 Task: In the  document image. Add the mentioned hyperlink after second sentence in main content 'in.pinterest.com' Insert the picture of  'Coffee Shop' with name   Coffee Shop.png  Change shape height to 4
Action: Mouse moved to (98, 23)
Screenshot: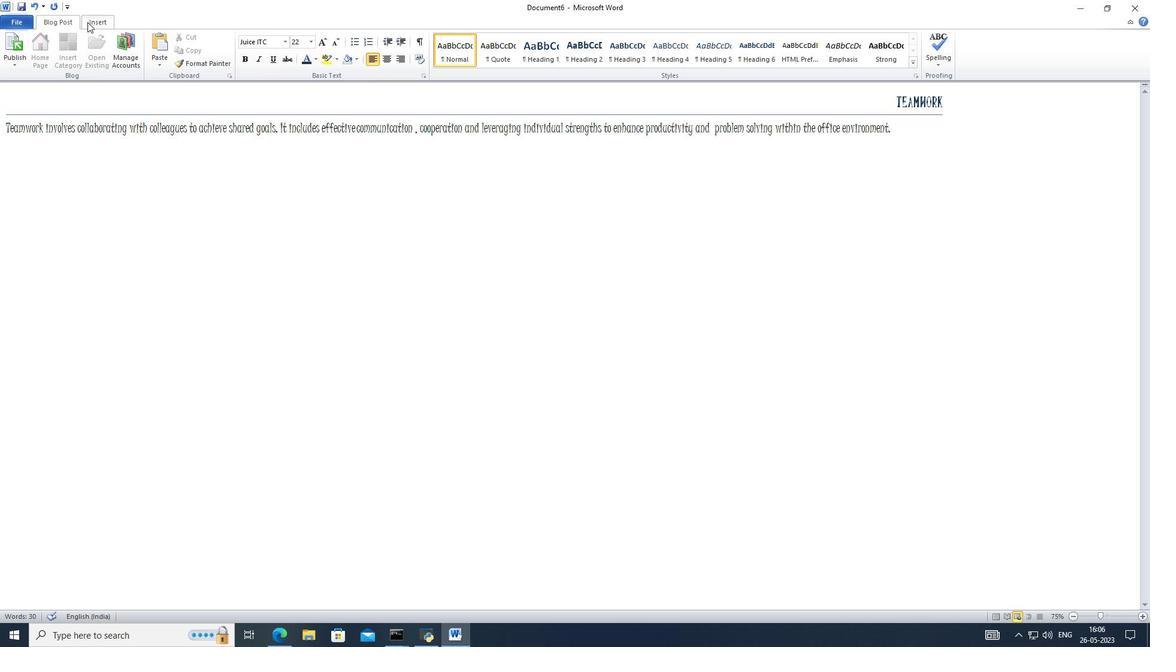 
Action: Mouse pressed left at (98, 23)
Screenshot: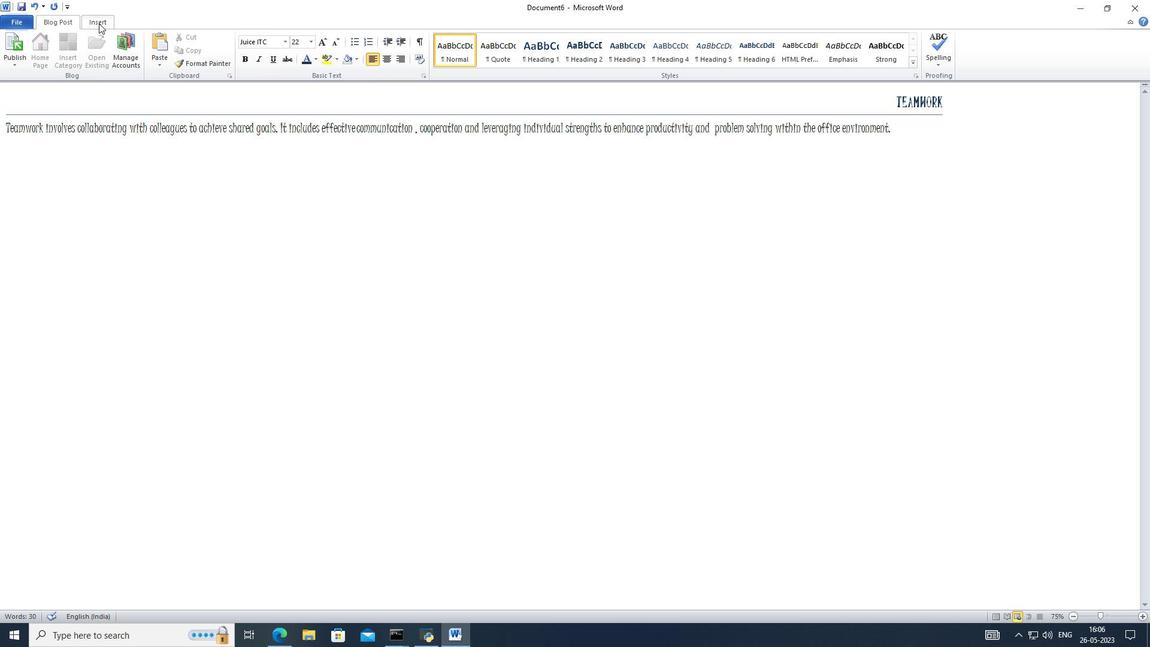 
Action: Mouse moved to (216, 50)
Screenshot: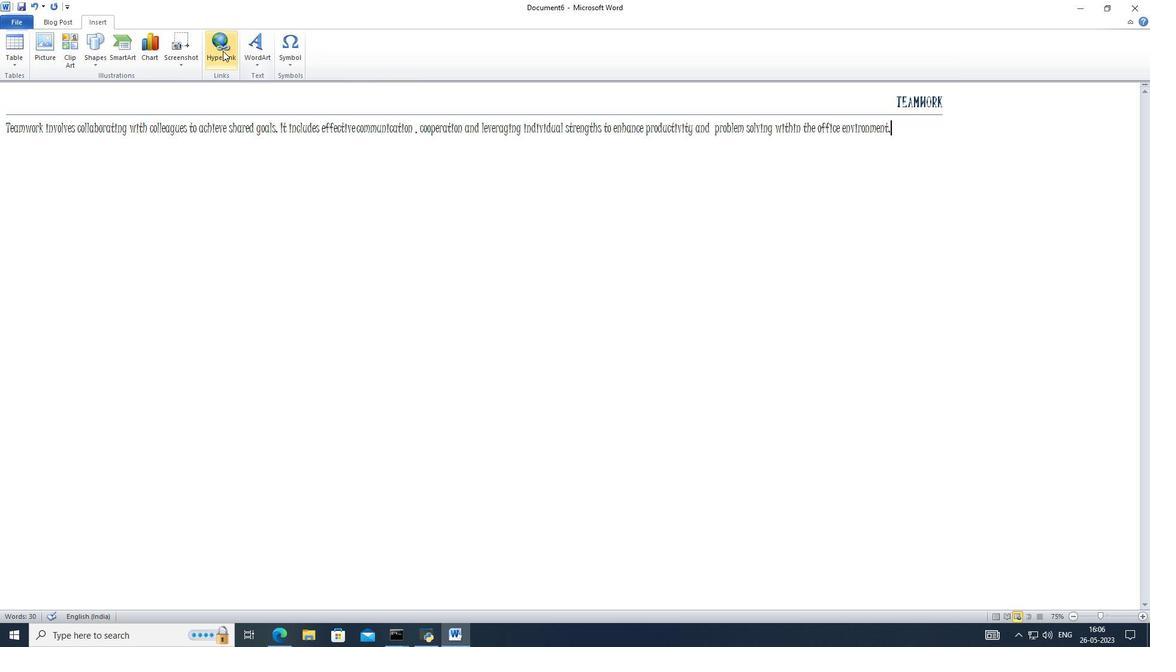 
Action: Mouse pressed left at (216, 50)
Screenshot: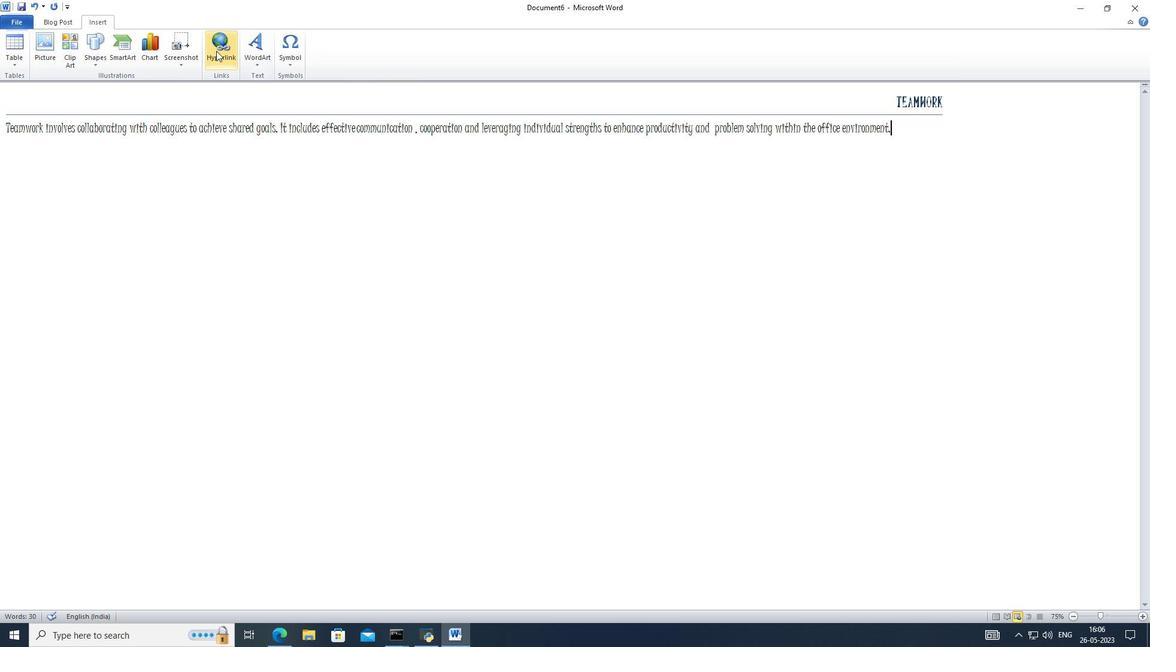 
Action: Mouse moved to (492, 229)
Screenshot: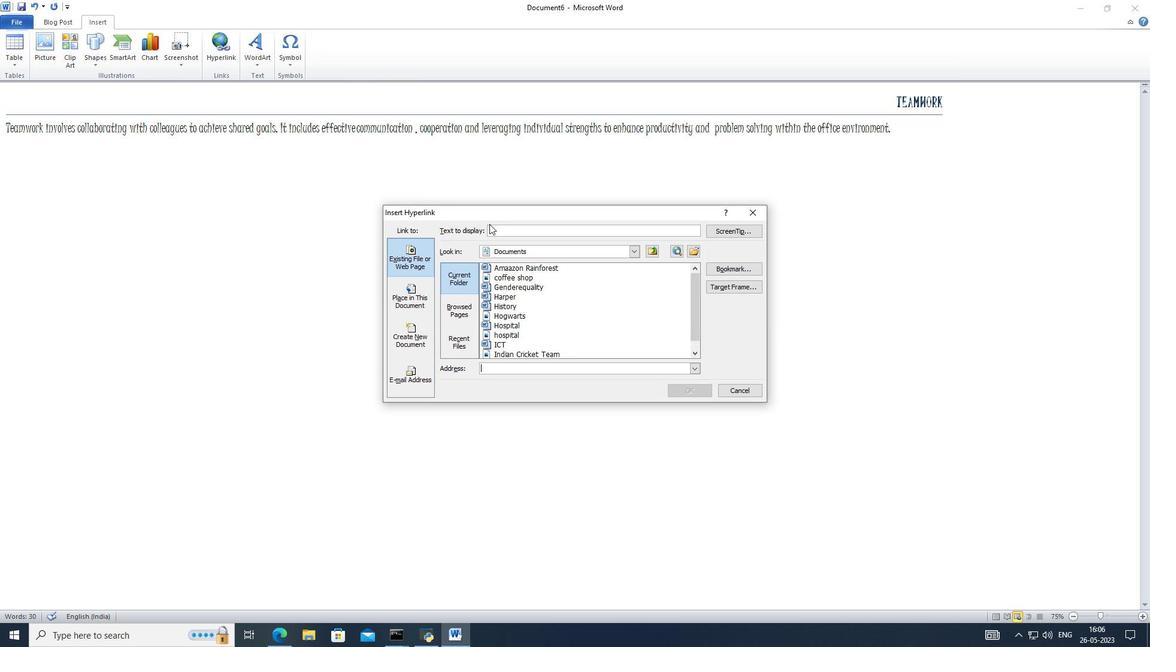 
Action: Mouse pressed left at (492, 229)
Screenshot: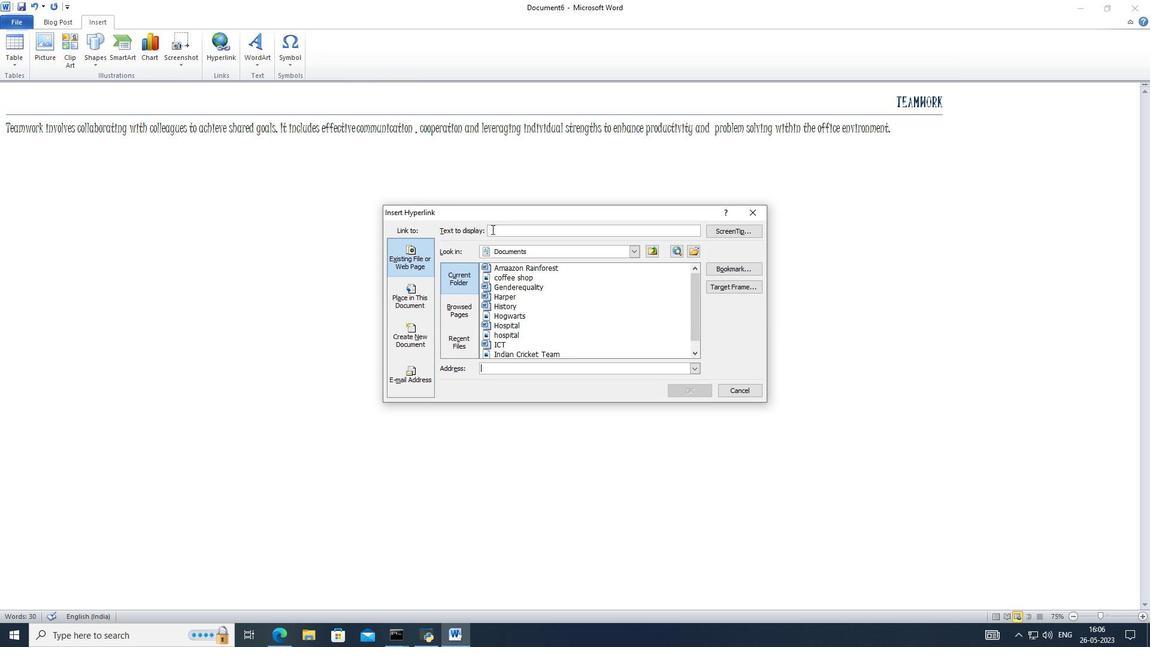 
Action: Key pressed www.pinterest.com
Screenshot: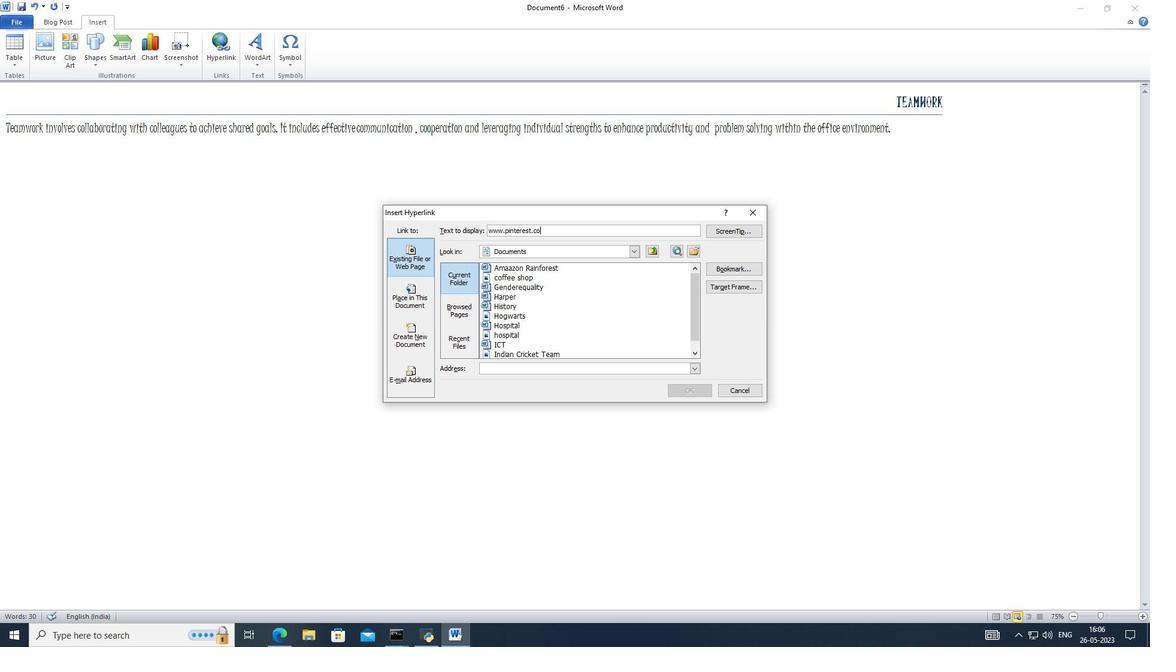 
Action: Mouse moved to (523, 325)
Screenshot: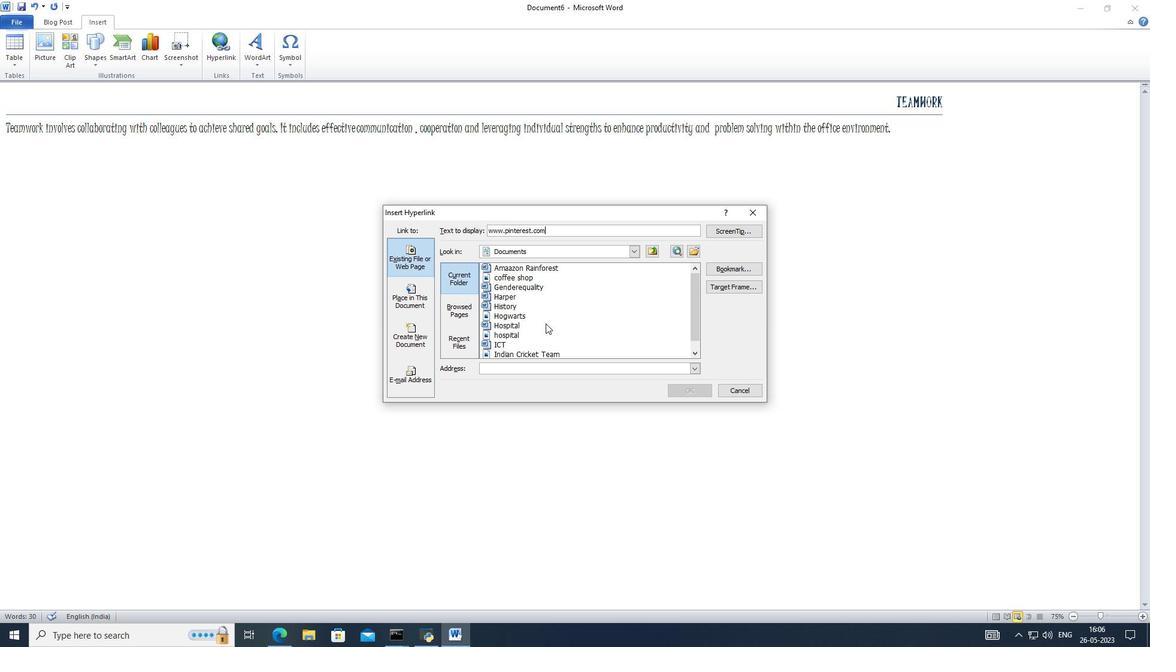 
Action: Mouse scrolled (523, 324) with delta (0, 0)
Screenshot: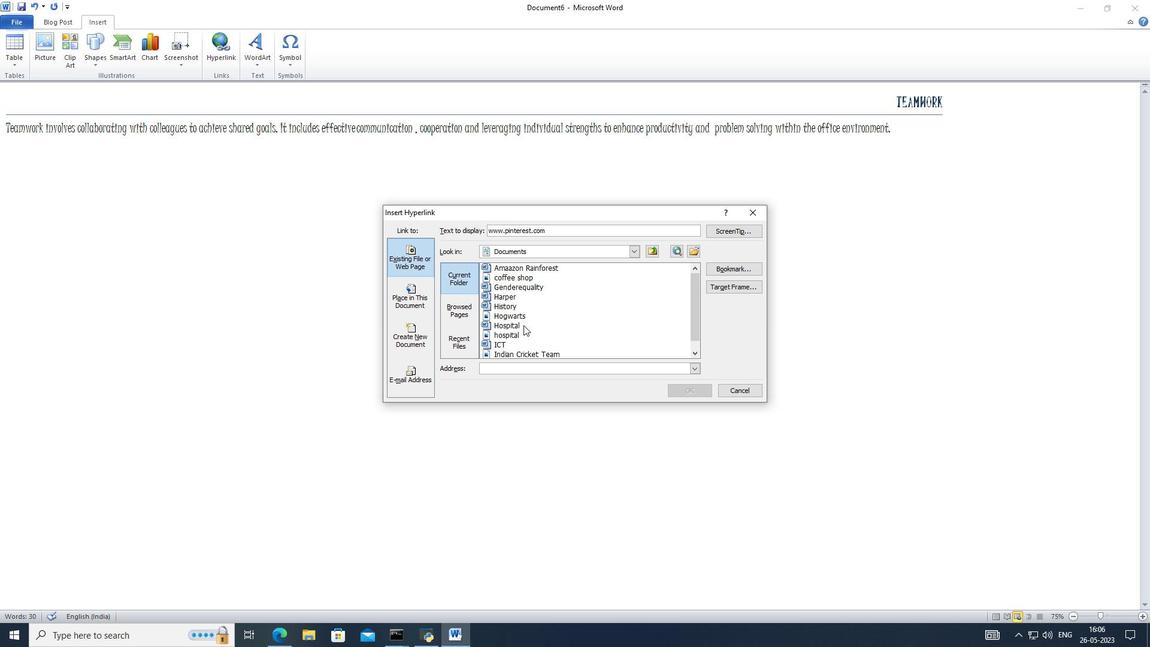
Action: Mouse scrolled (523, 324) with delta (0, 0)
Screenshot: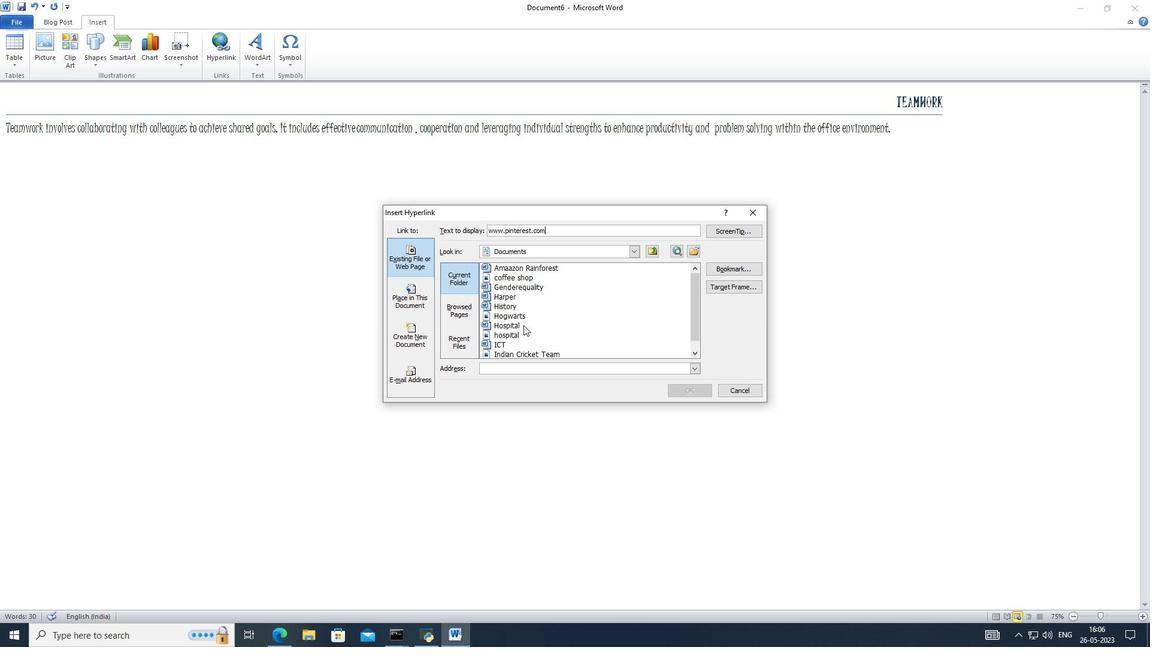 
Action: Mouse moved to (524, 321)
Screenshot: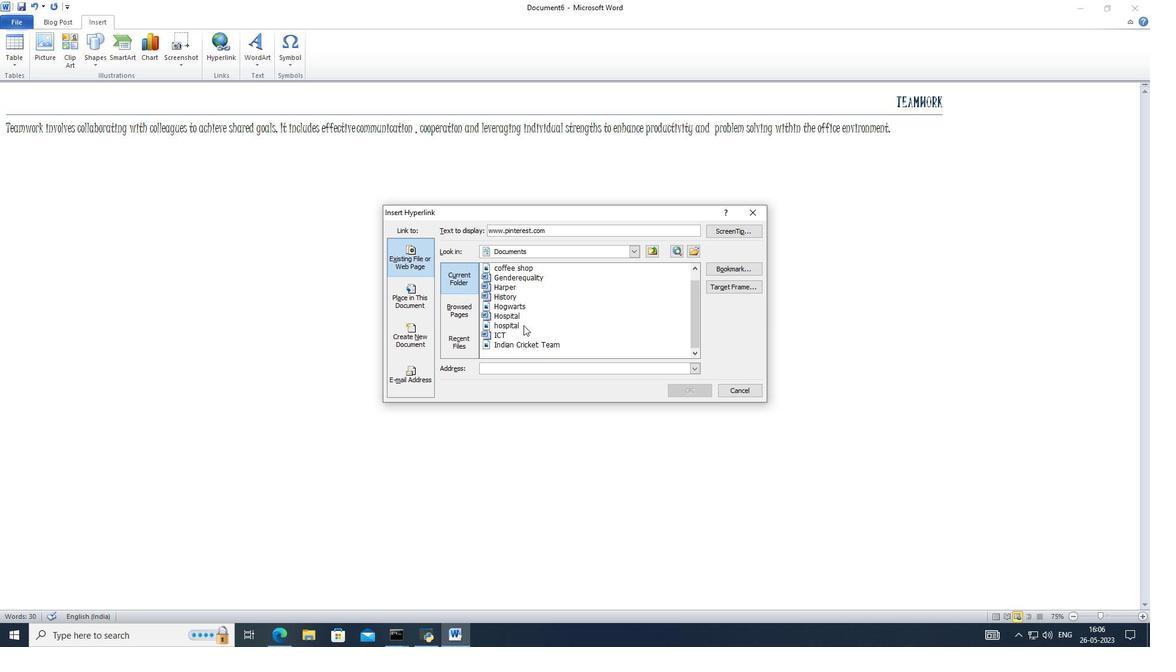 
Action: Mouse scrolled (524, 321) with delta (0, 0)
Screenshot: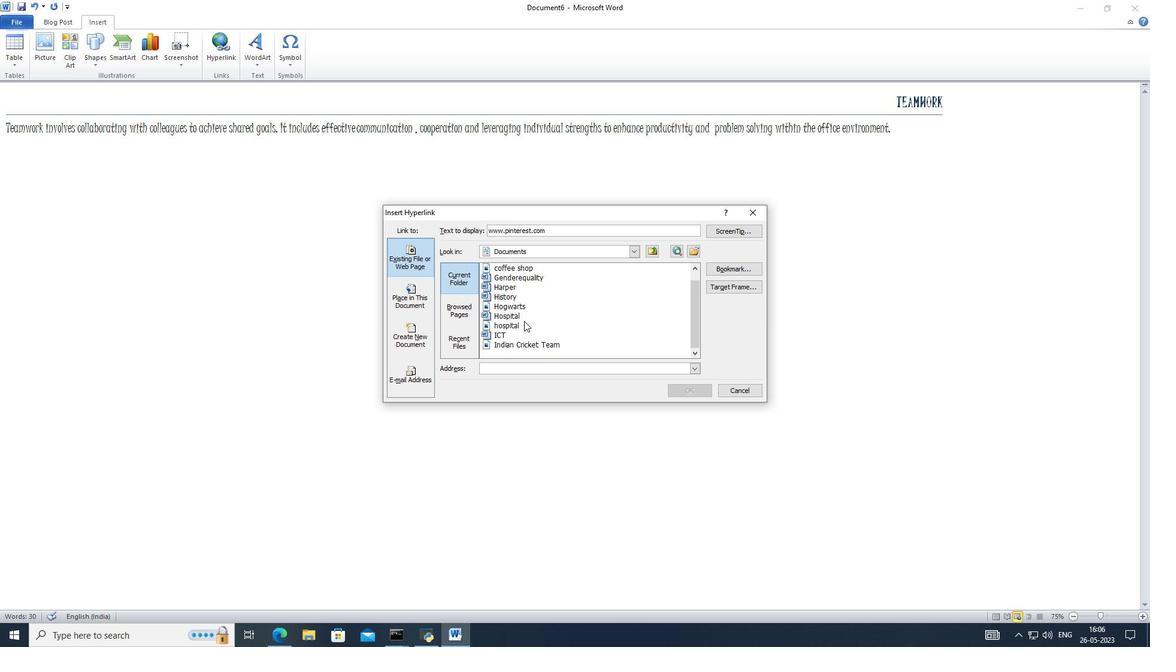 
Action: Mouse scrolled (524, 321) with delta (0, 0)
Screenshot: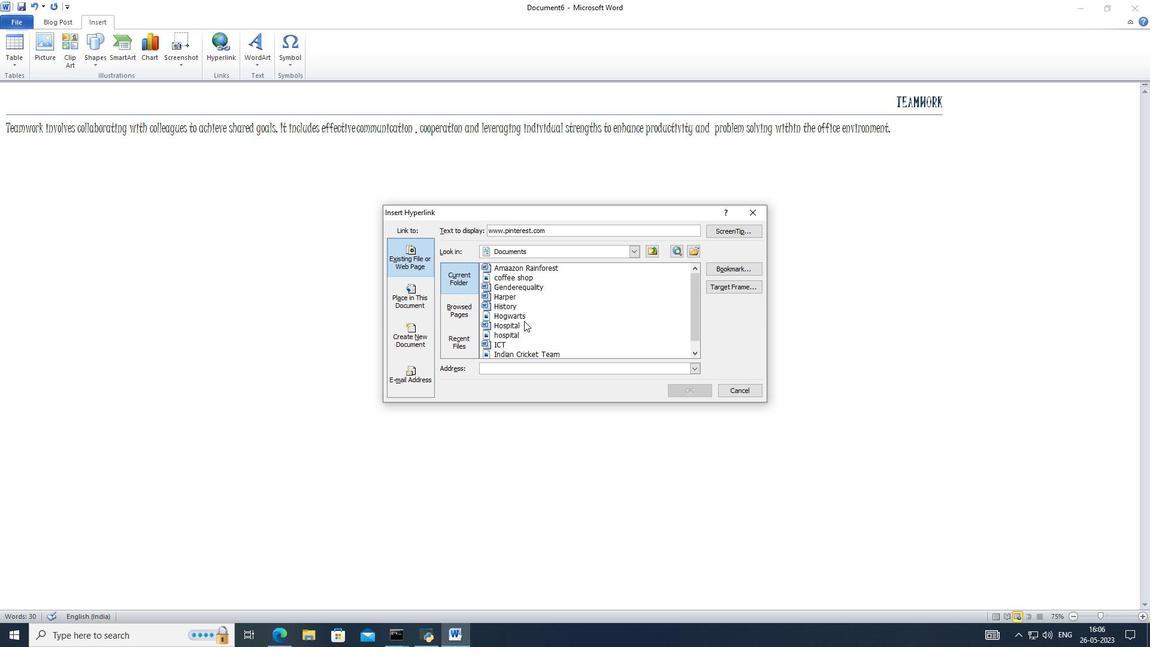 
Action: Mouse moved to (733, 385)
Screenshot: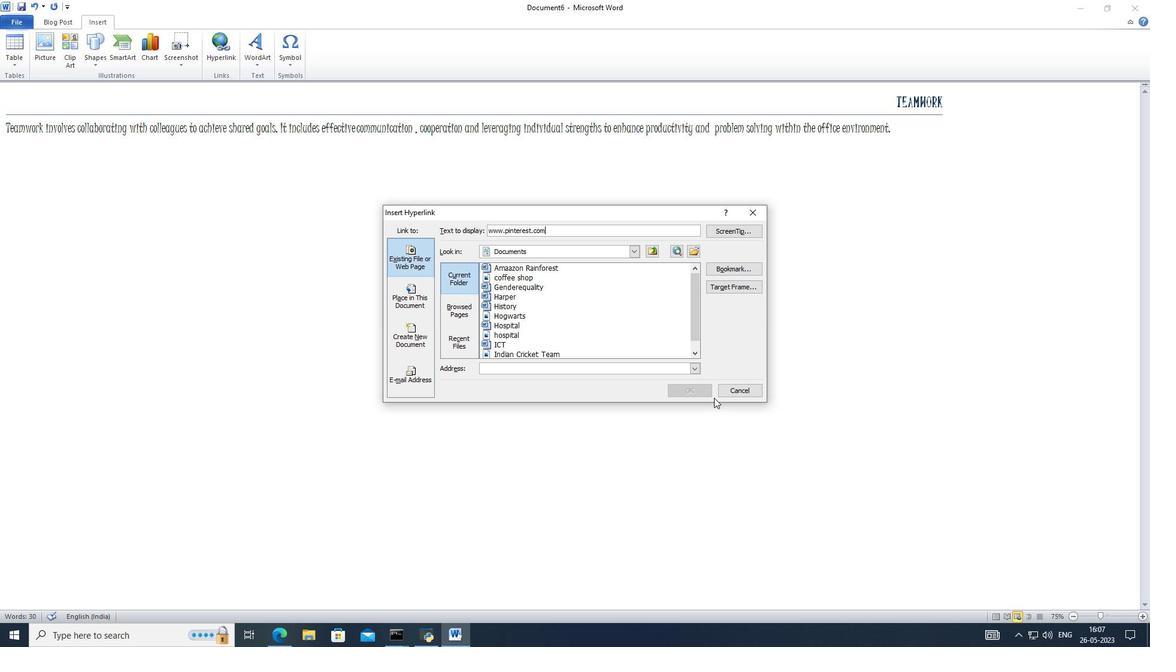 
Action: Mouse pressed left at (733, 385)
Screenshot: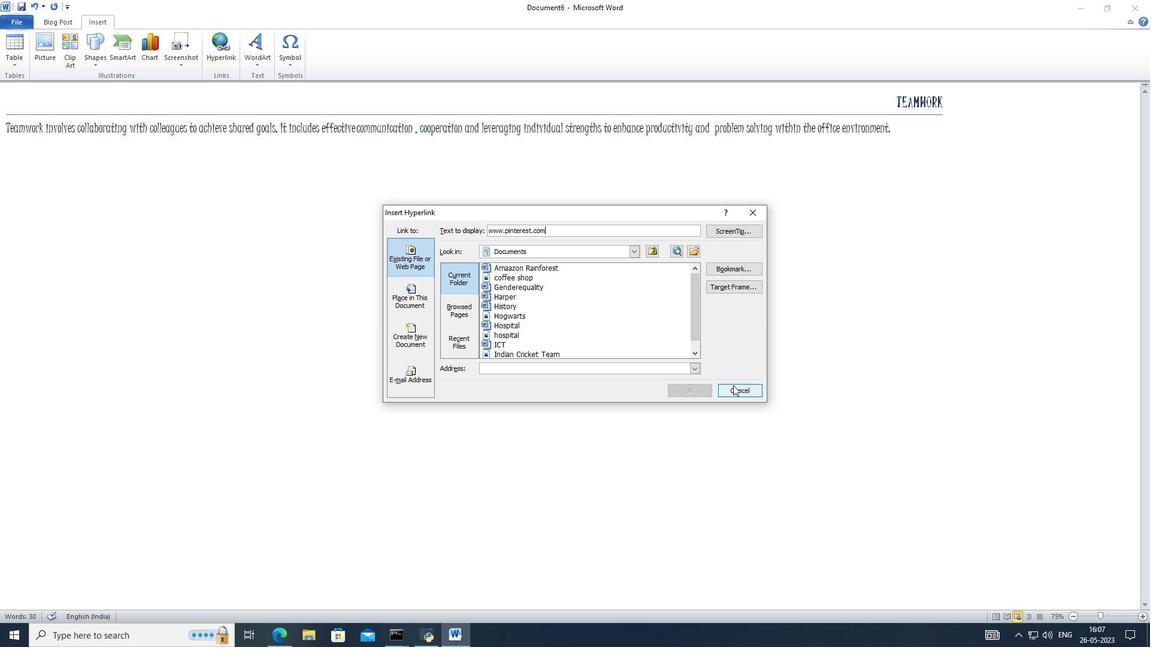 
Action: Mouse moved to (255, 191)
Screenshot: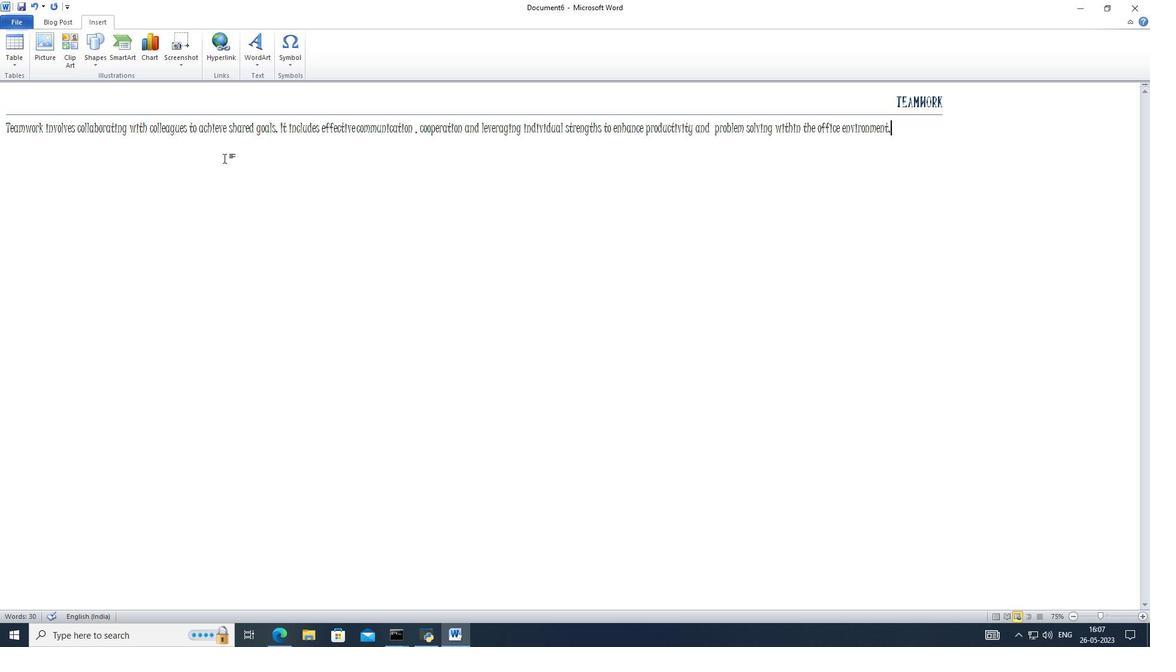 
Action: Key pressed ctrl+S<Key.caps_lock>I<Key.caps_lock>mgae
Screenshot: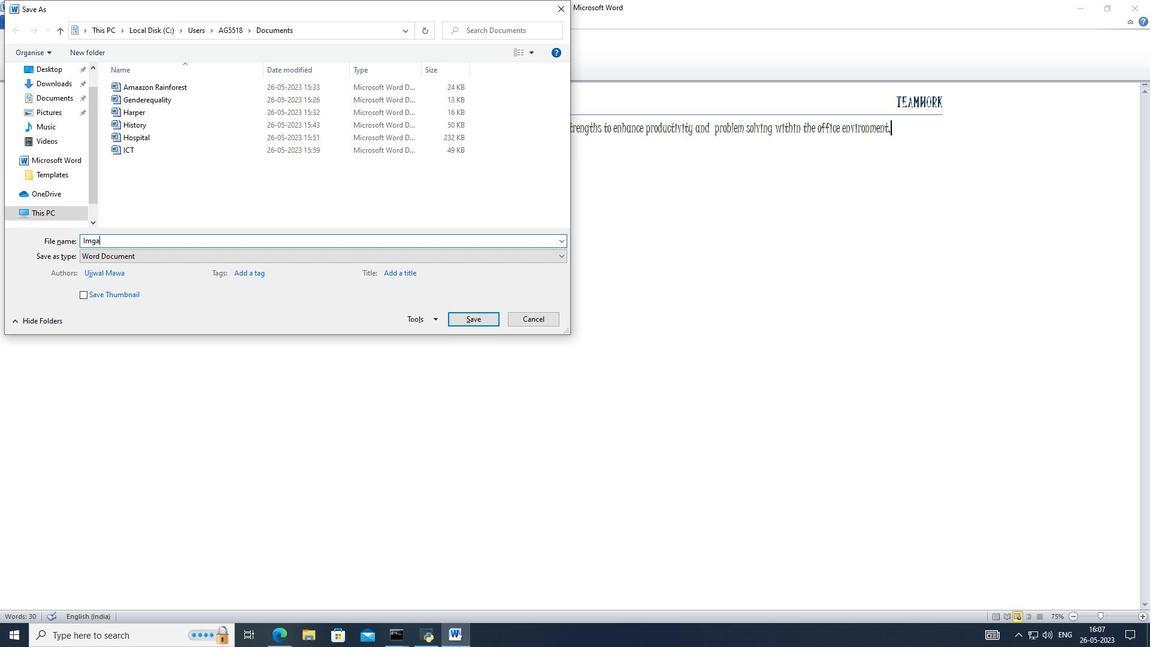 
Action: Mouse moved to (278, 258)
Screenshot: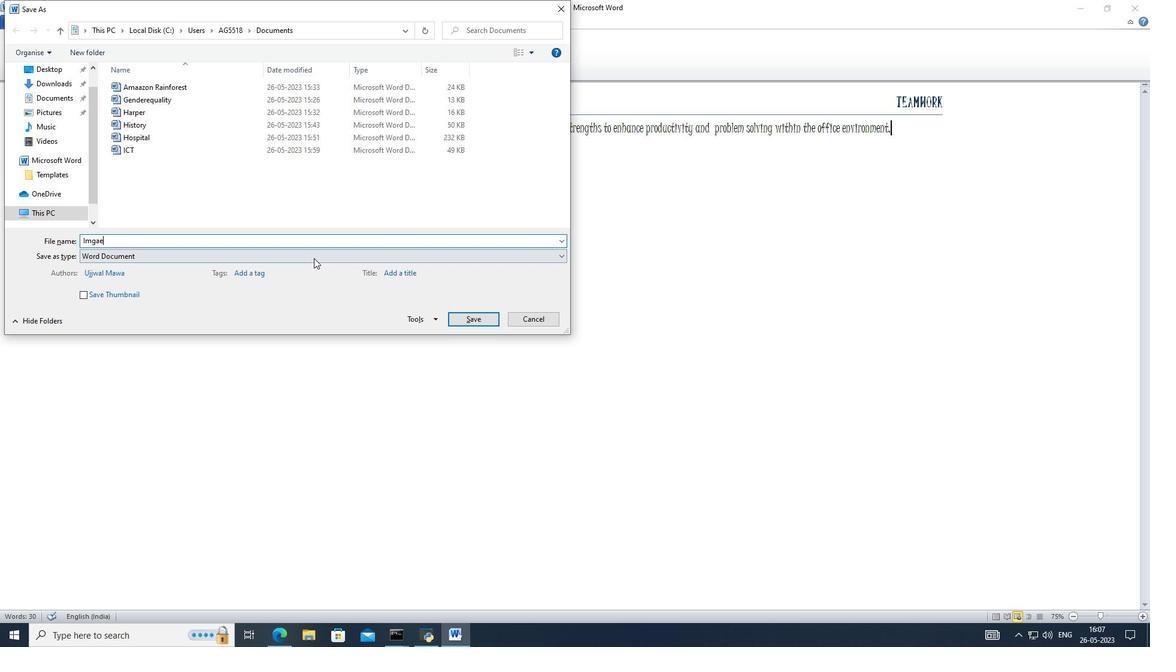 
Action: Key pressed <Key.backspace><Key.backspace><Key.backspace><Key.backspace>mage
Screenshot: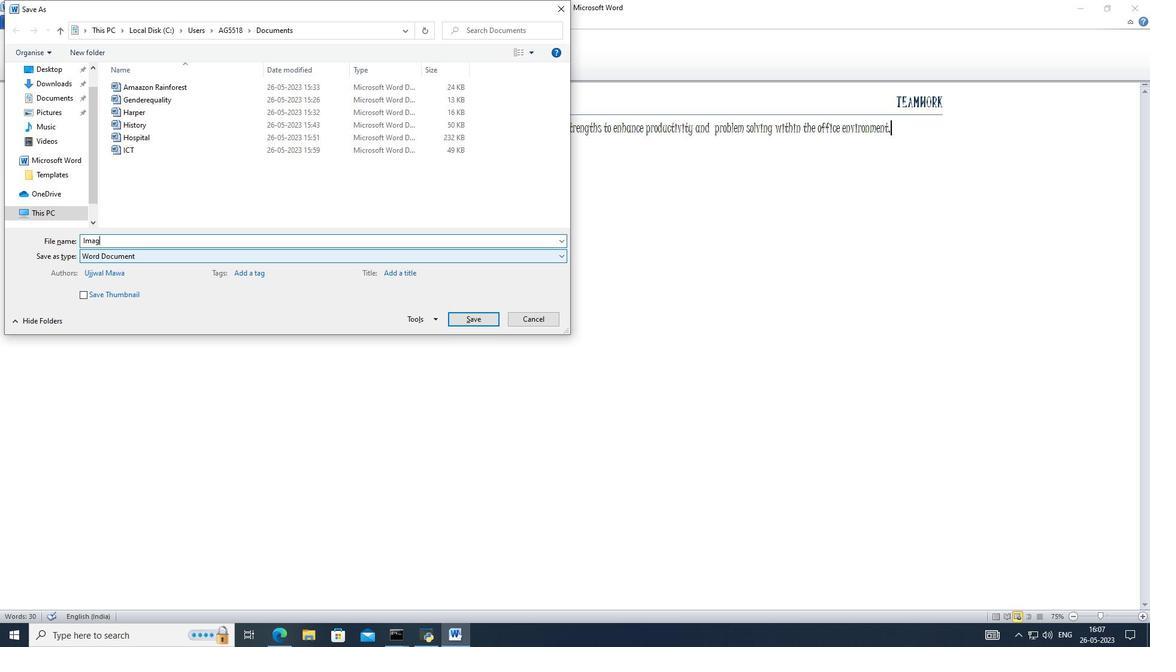 
Action: Mouse moved to (497, 322)
Screenshot: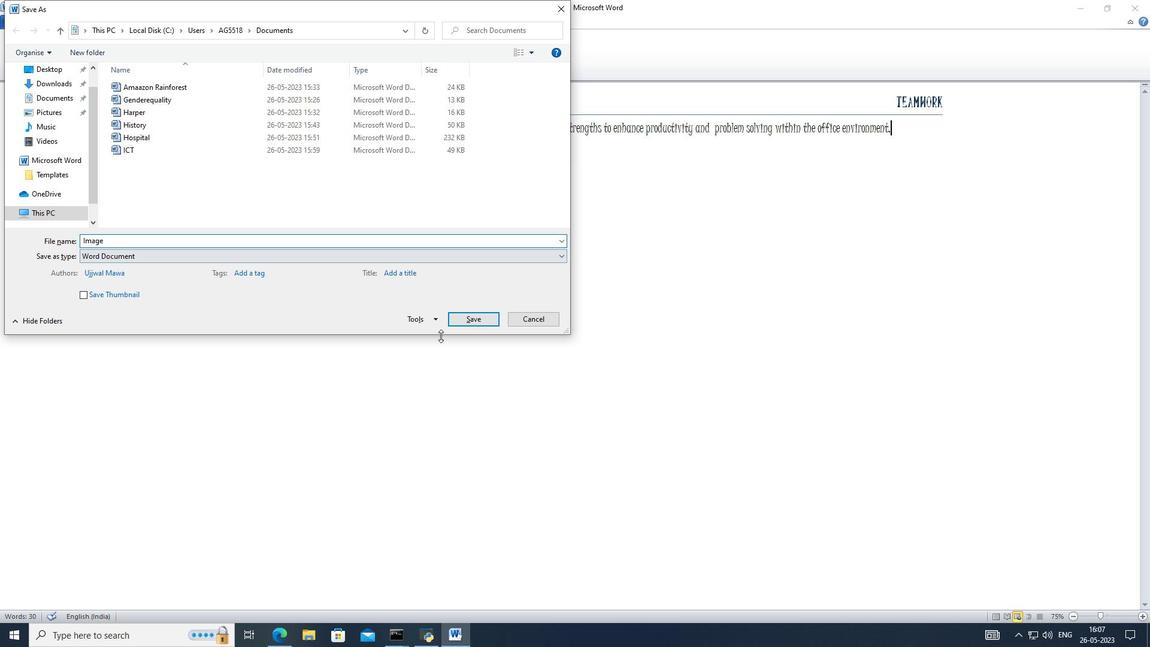 
Action: Mouse pressed left at (497, 322)
Screenshot: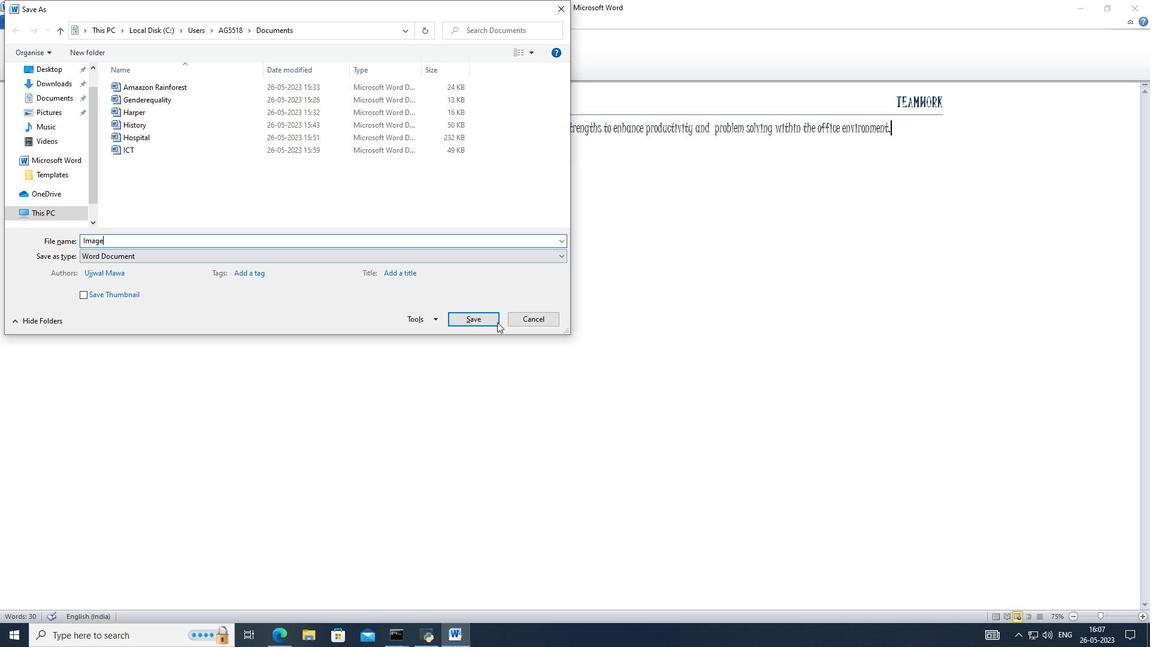 
Action: Mouse moved to (221, 46)
Screenshot: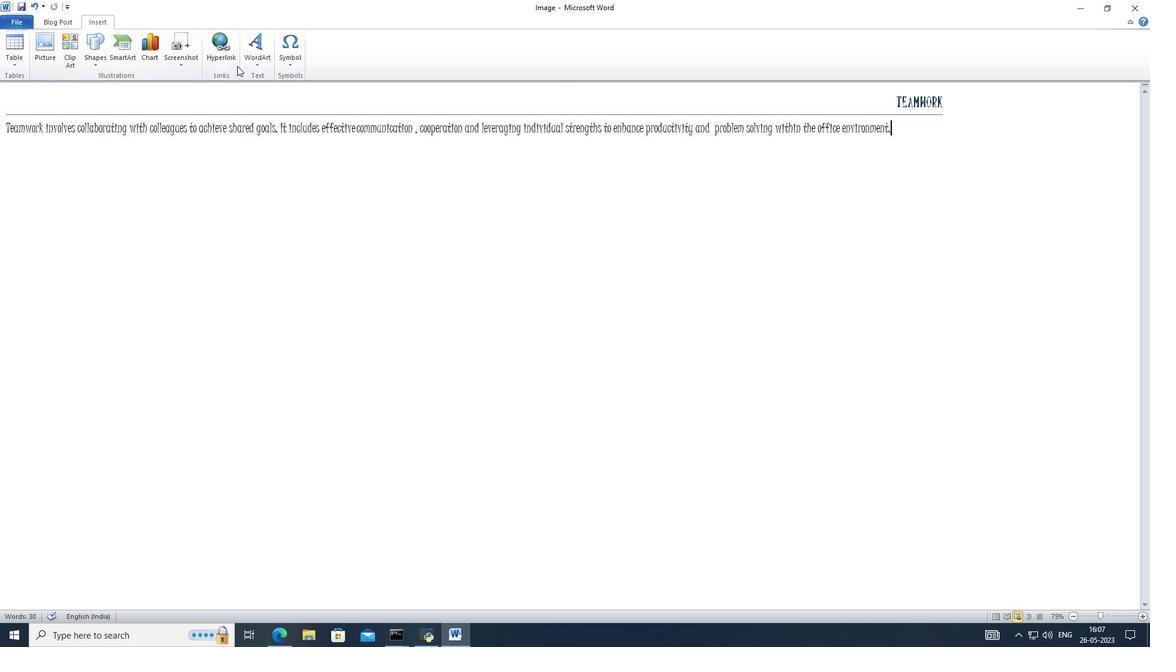 
Action: Mouse pressed left at (221, 46)
Screenshot: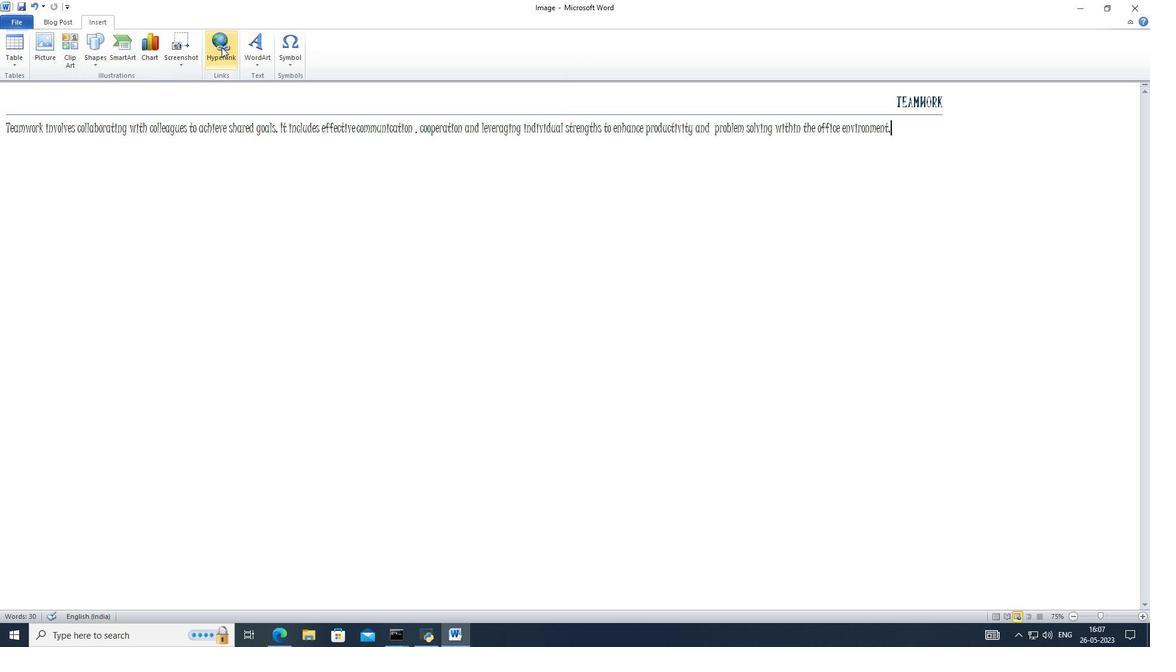 
Action: Mouse moved to (508, 231)
Screenshot: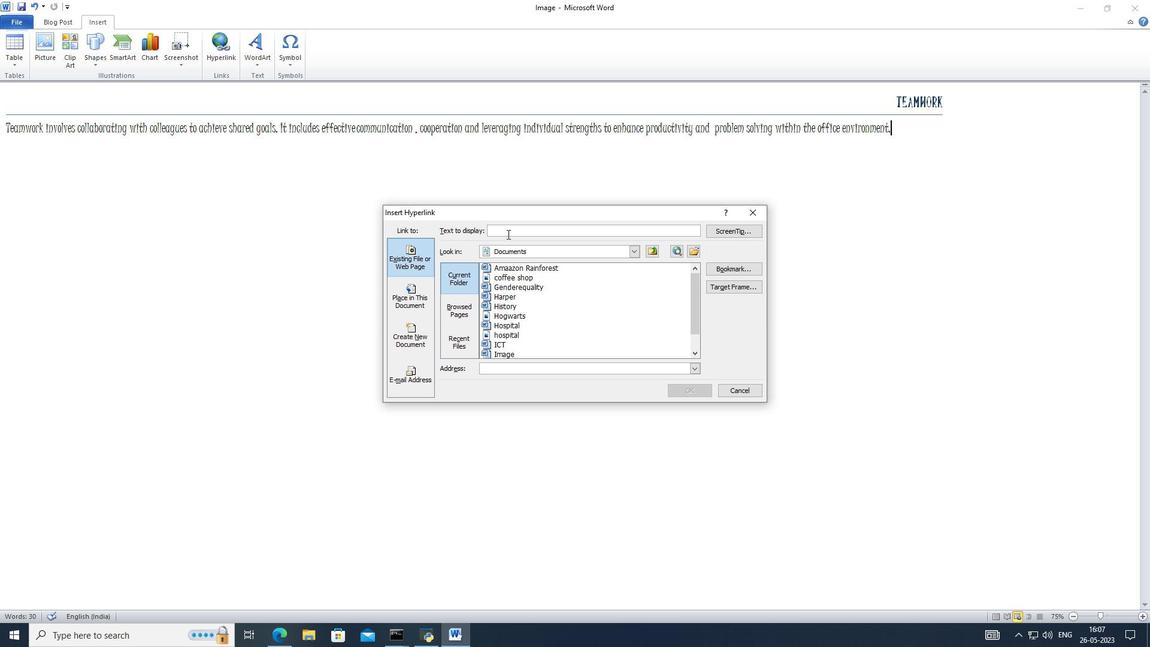 
Action: Mouse pressed left at (508, 231)
Screenshot: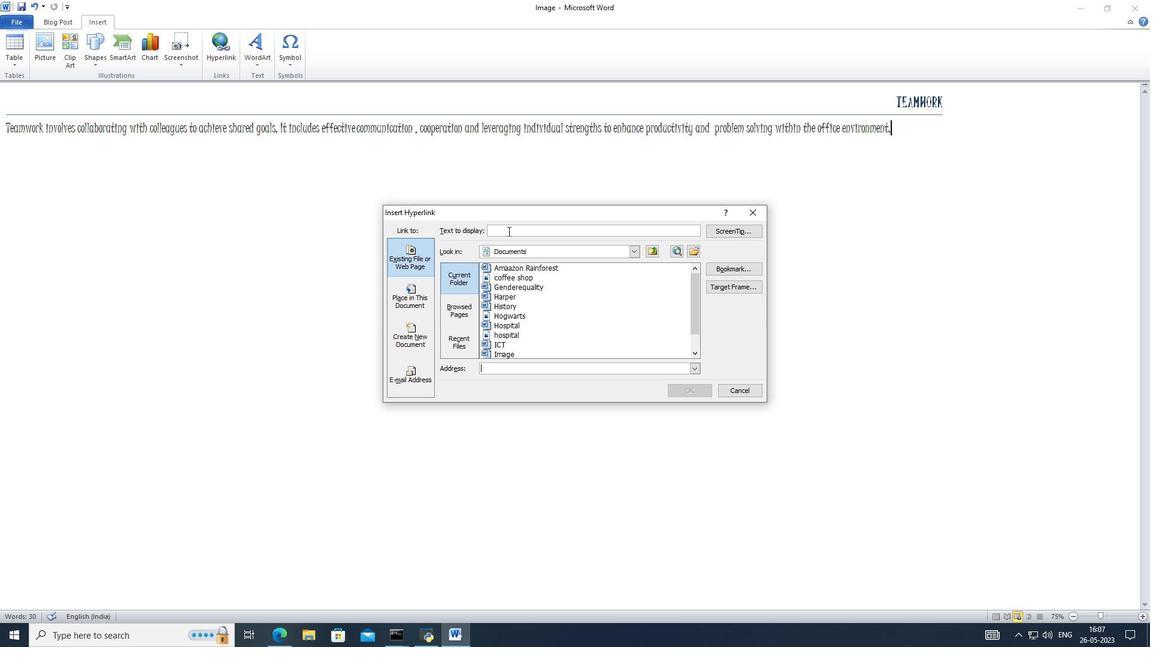 
Action: Key pressed www.pintrest<Key.backspace><Key.backspace><Key.backspace><Key.backspace>erest.co<Key.backspace>p<Key.backspace>om
Screenshot: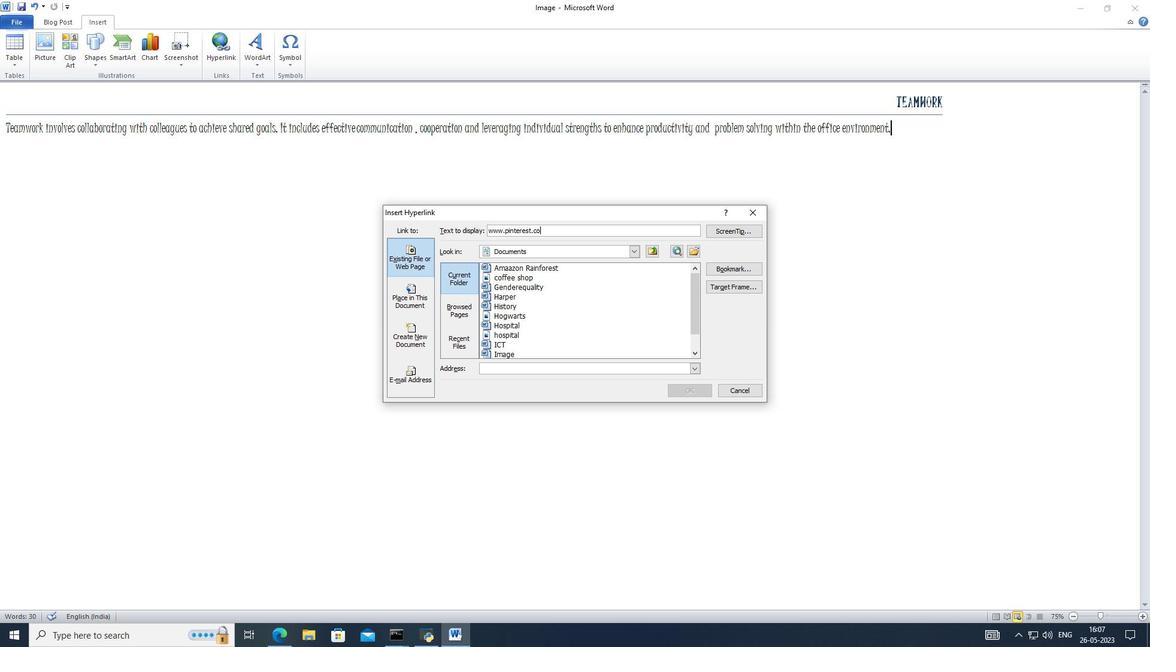 
Action: Mouse moved to (507, 287)
Screenshot: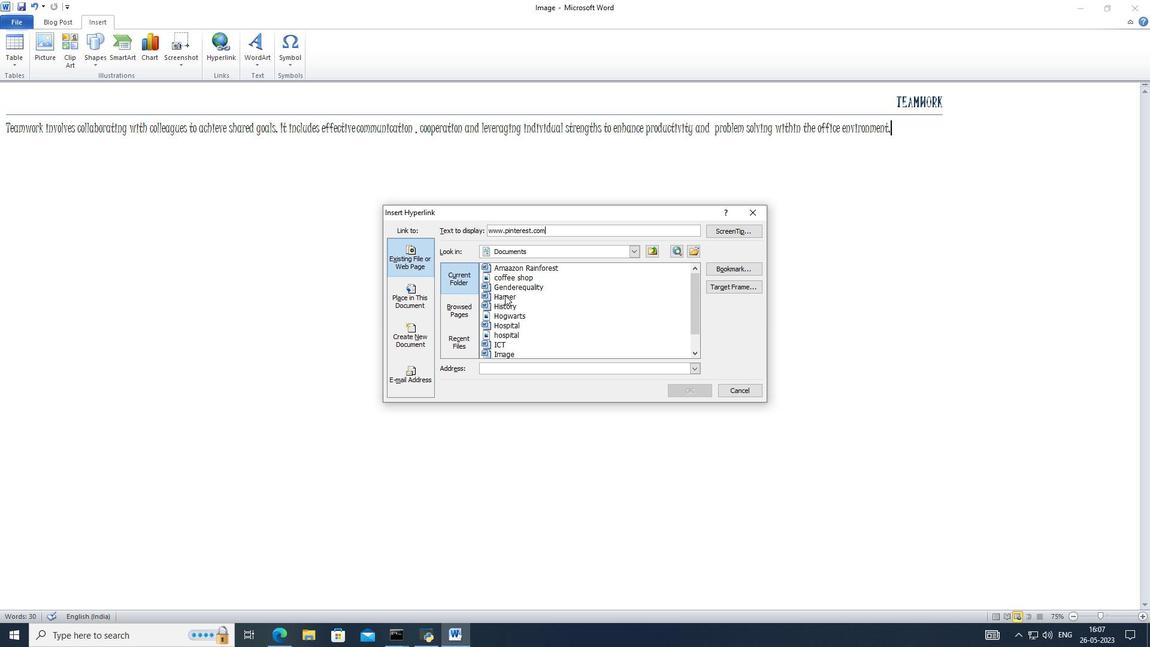 
Action: Mouse scrolled (507, 287) with delta (0, 0)
Screenshot: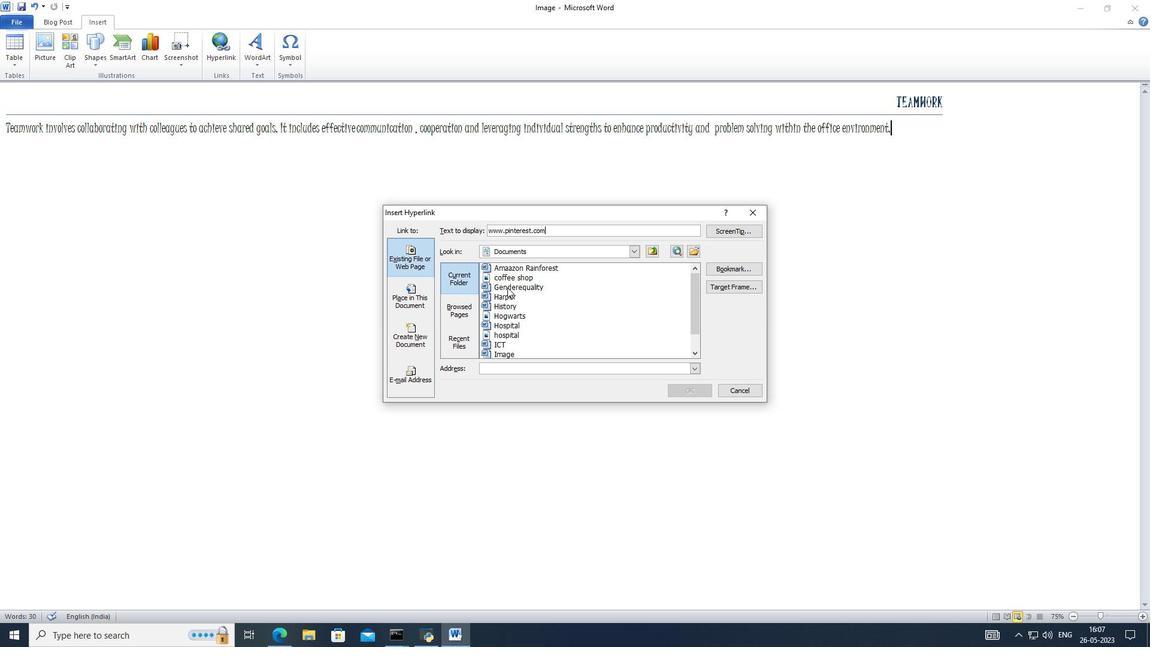 
Action: Mouse moved to (508, 340)
Screenshot: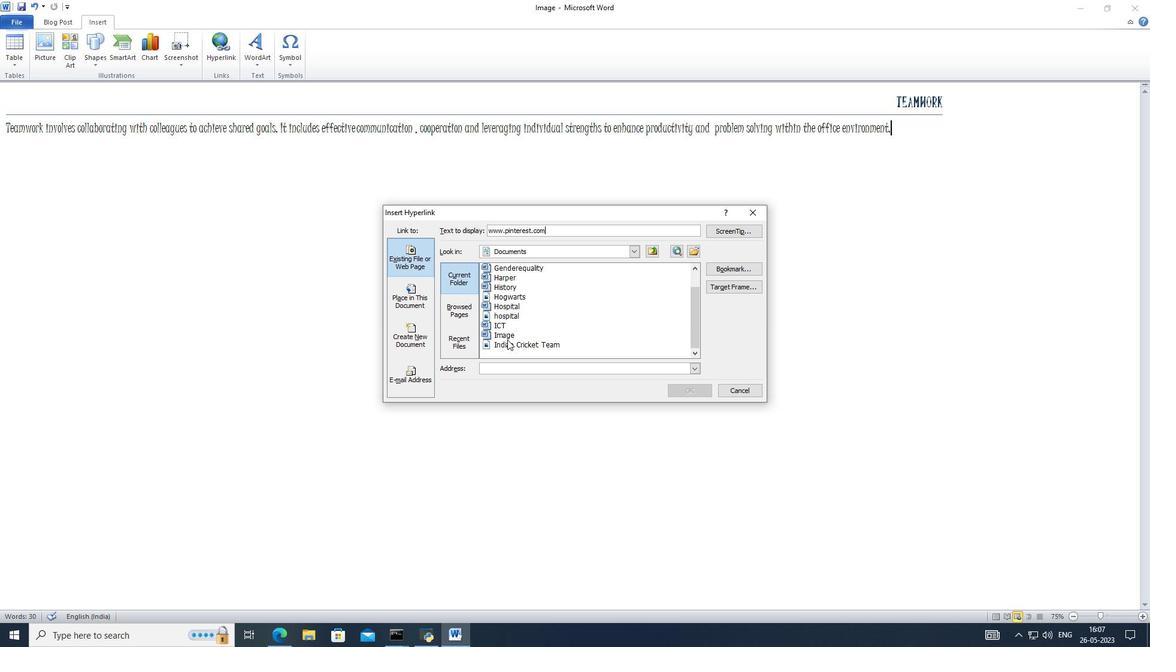 
Action: Mouse pressed left at (508, 340)
Screenshot: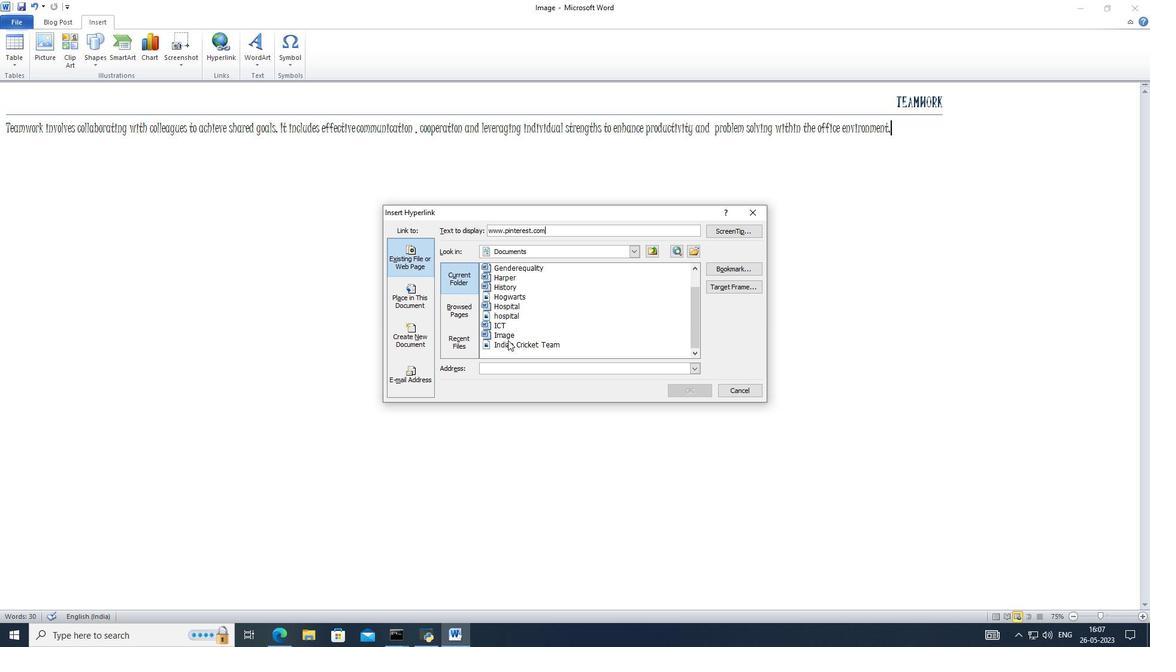 
Action: Mouse moved to (510, 329)
Screenshot: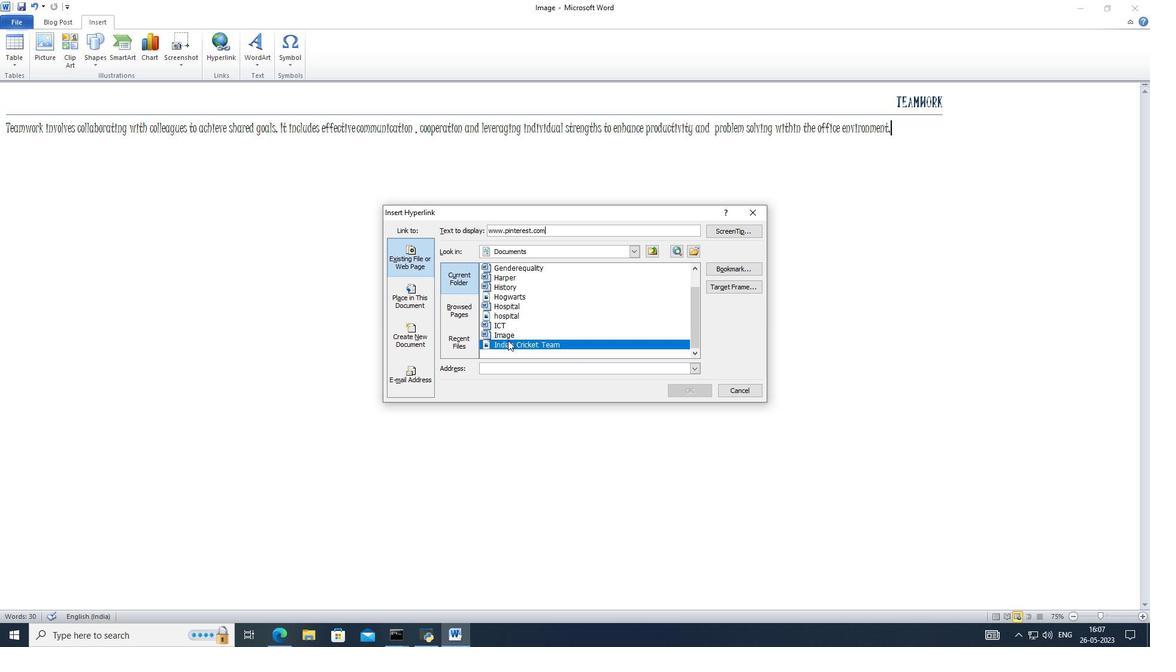 
Action: Mouse pressed left at (510, 329)
Screenshot: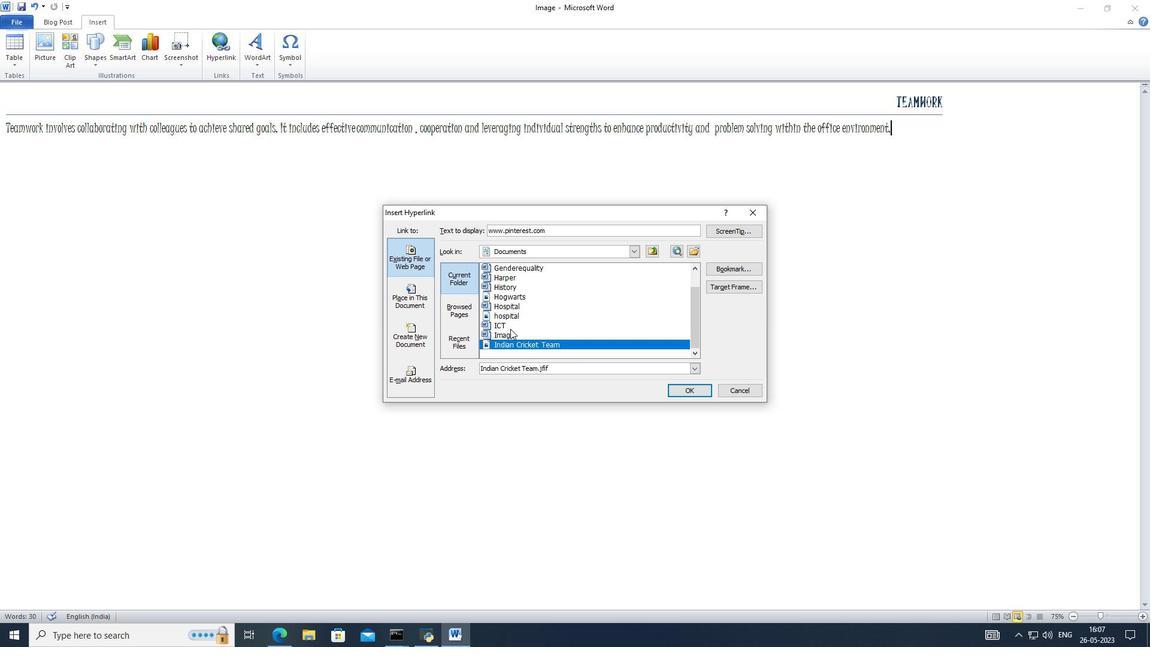 
Action: Mouse moved to (504, 344)
Screenshot: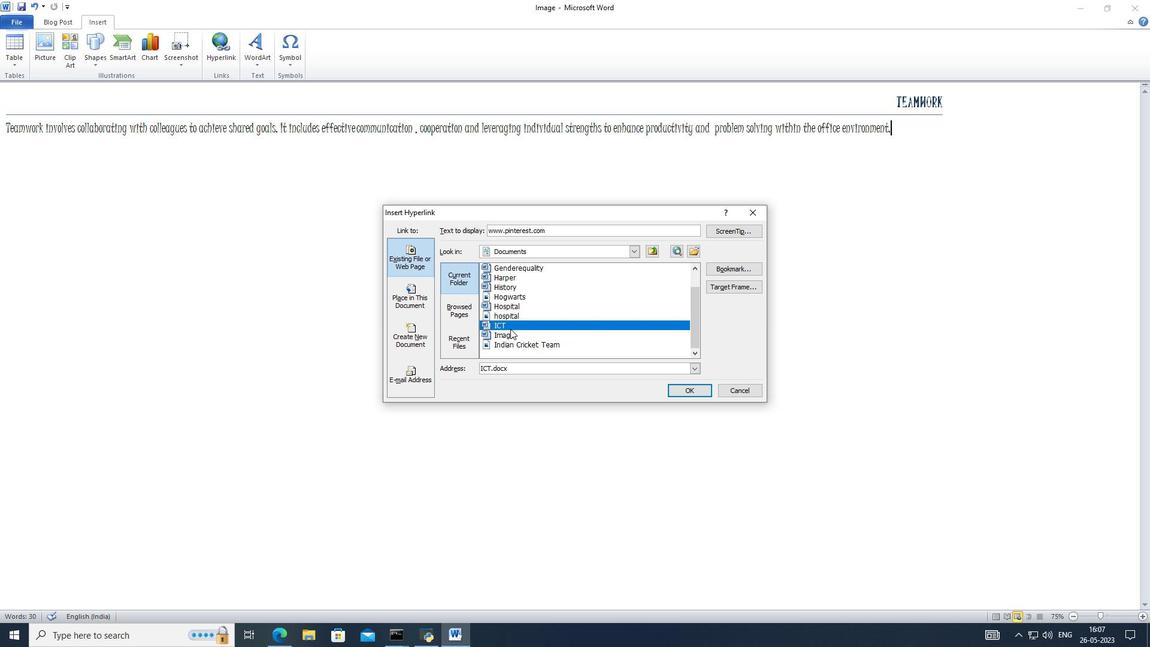 
Action: Mouse pressed left at (504, 344)
Screenshot: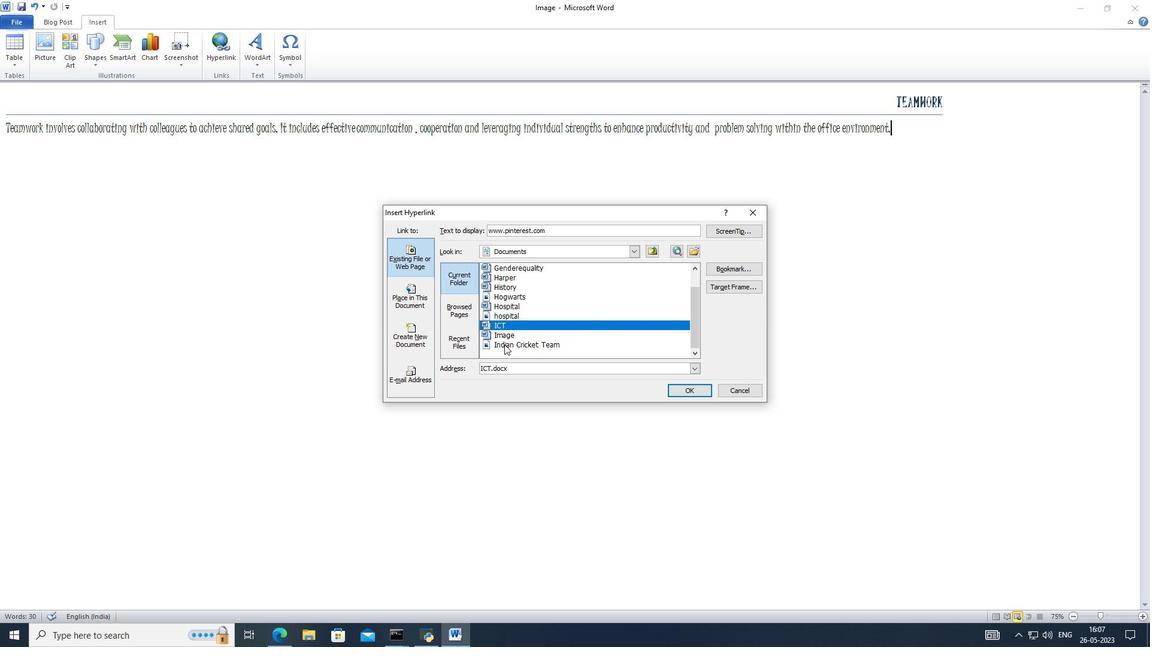 
Action: Mouse moved to (508, 336)
Screenshot: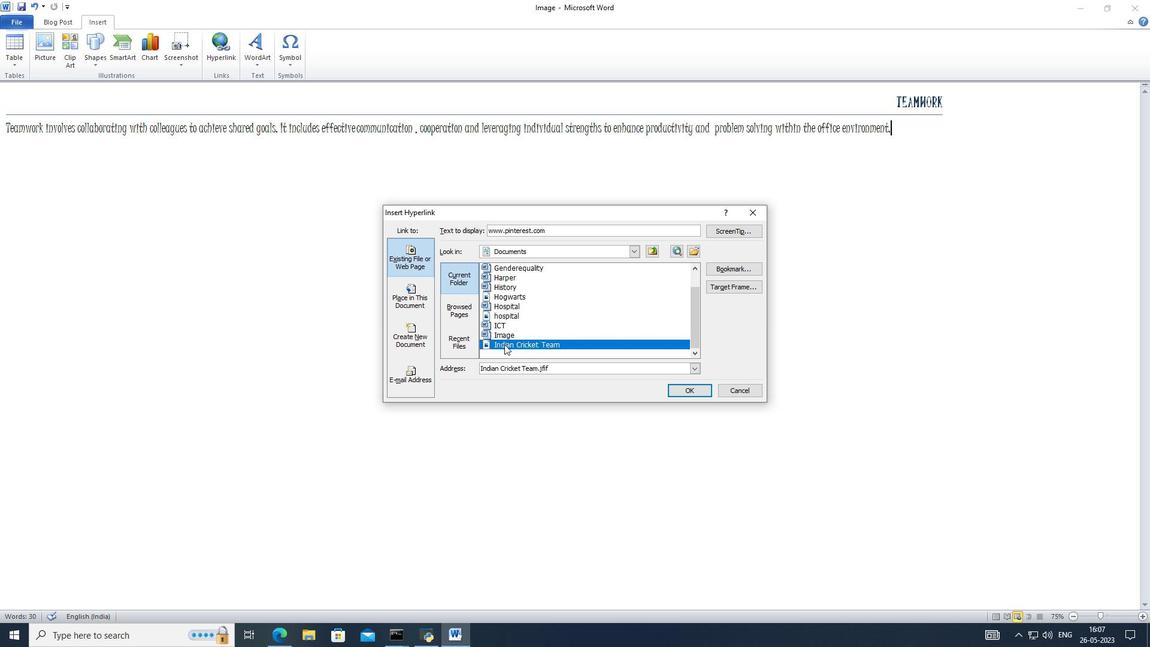 
Action: Mouse pressed left at (508, 336)
Screenshot: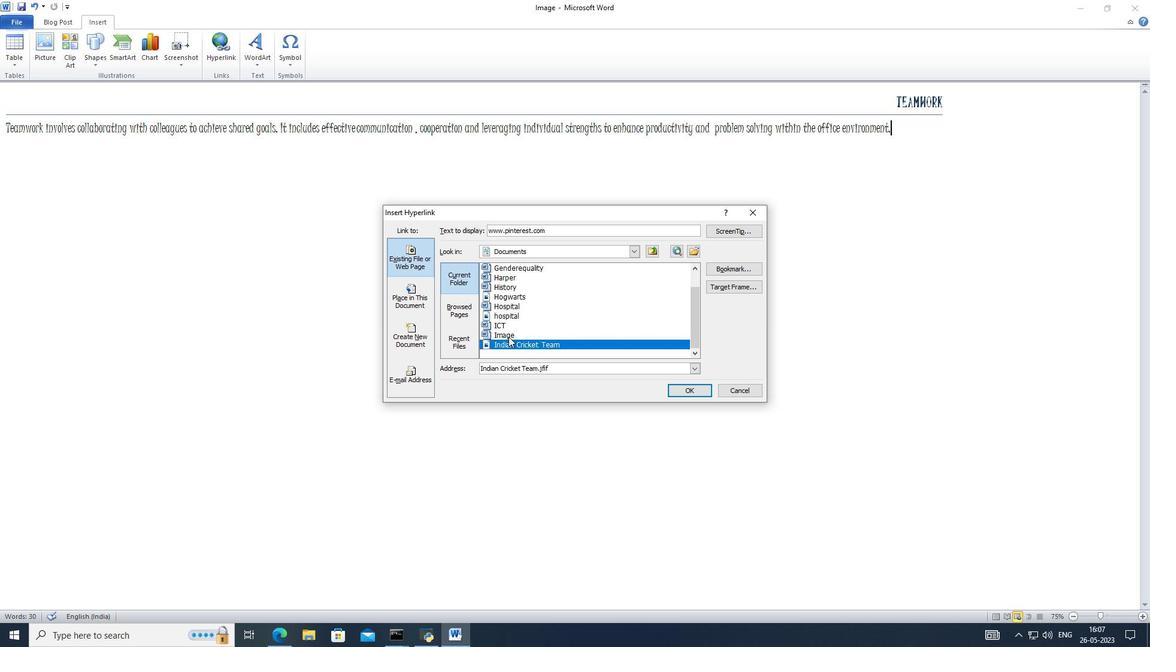 
Action: Mouse moved to (678, 384)
Screenshot: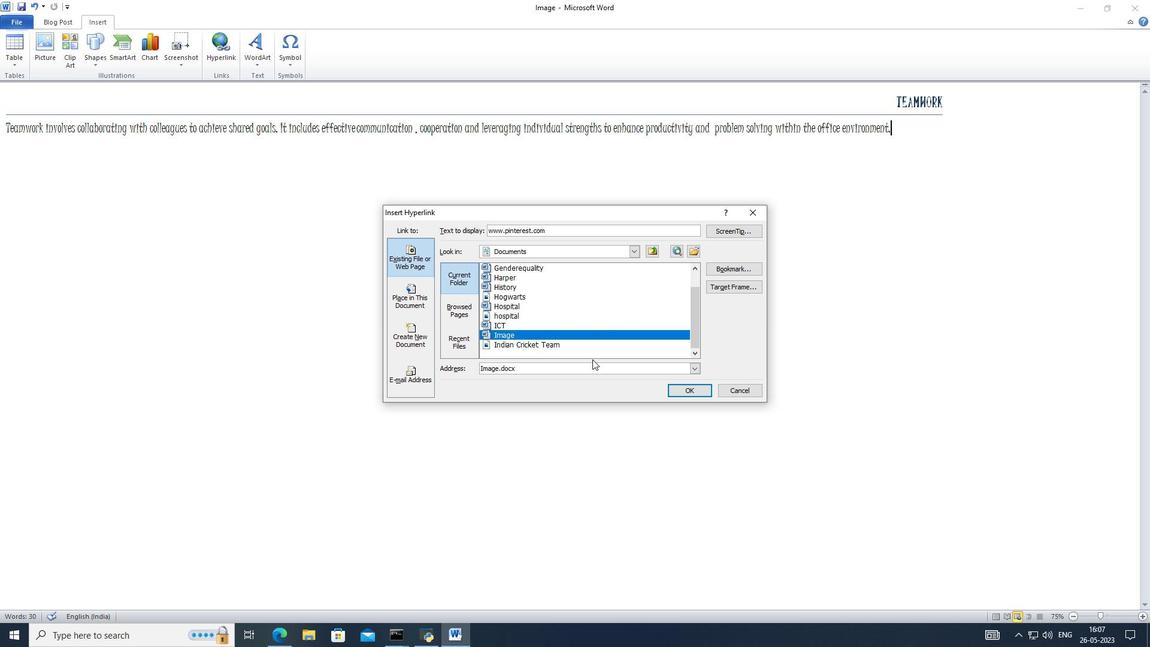 
Action: Mouse pressed left at (678, 384)
Screenshot: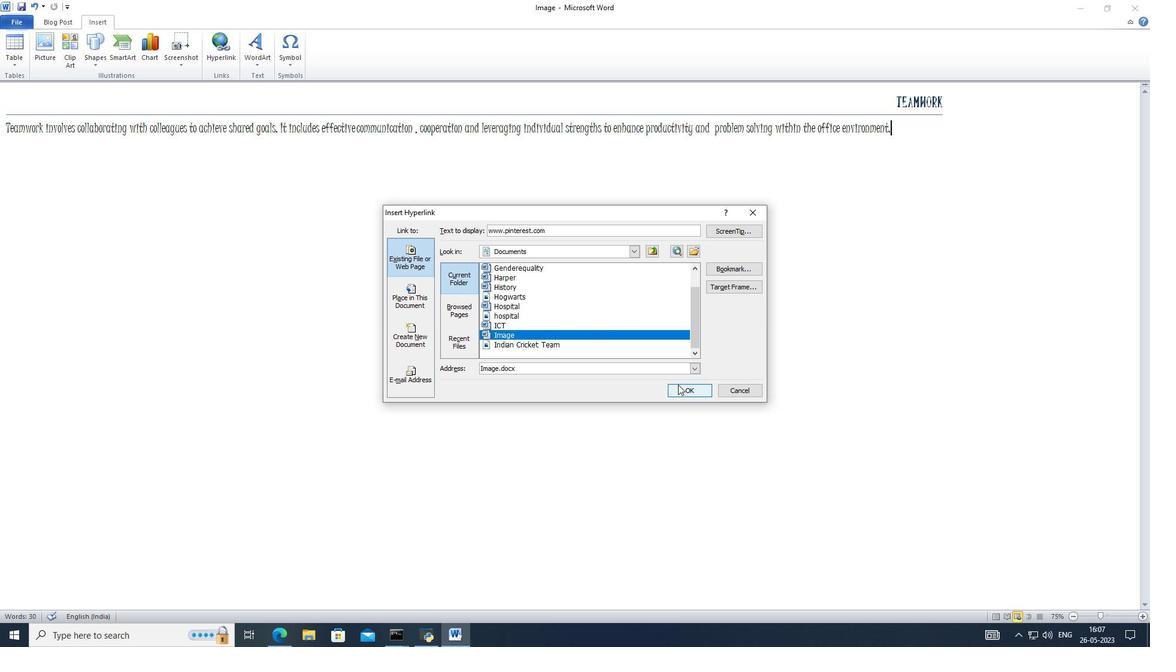 
Action: Mouse moved to (38, 44)
Screenshot: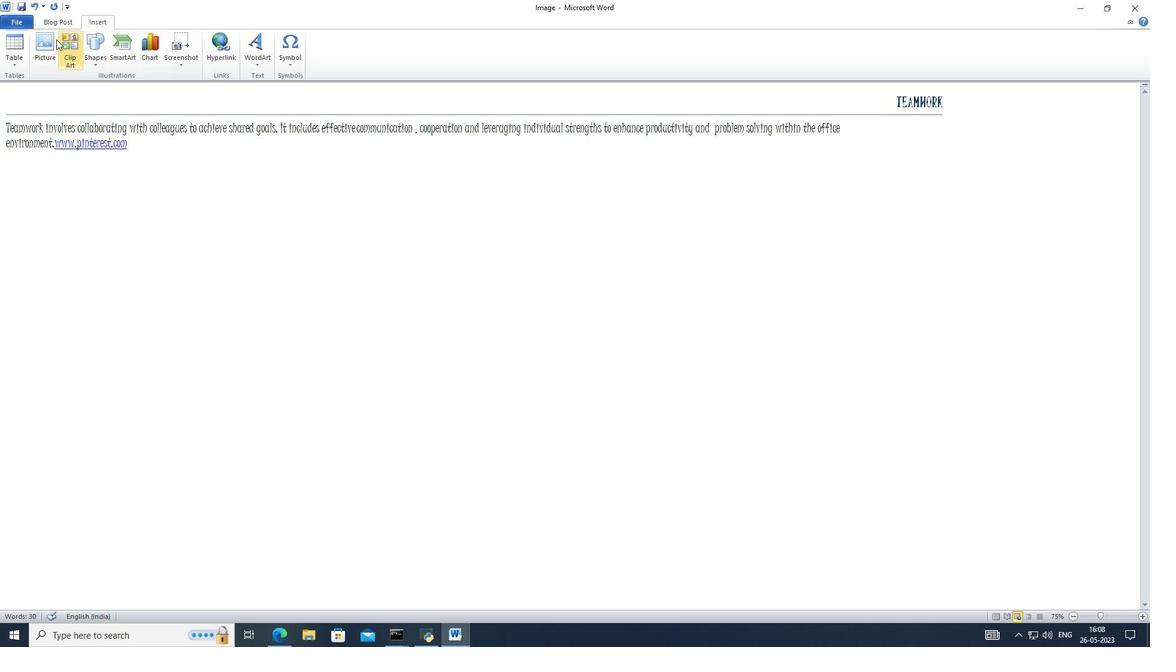 
Action: Mouse pressed left at (38, 44)
Screenshot: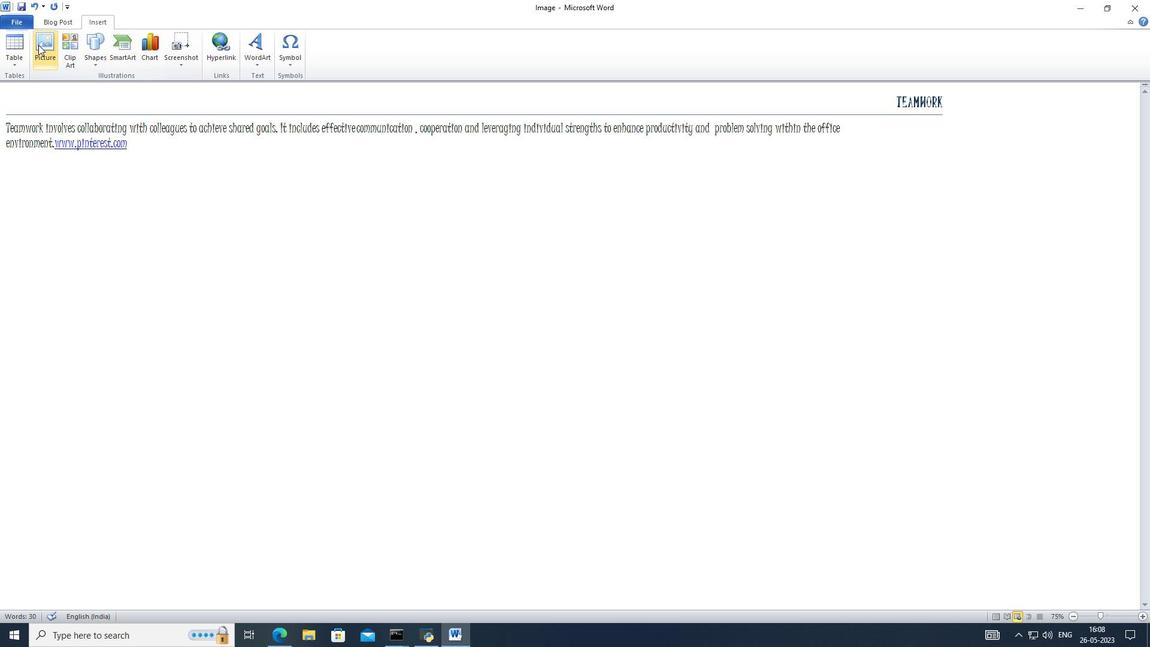 
Action: Mouse moved to (122, 95)
Screenshot: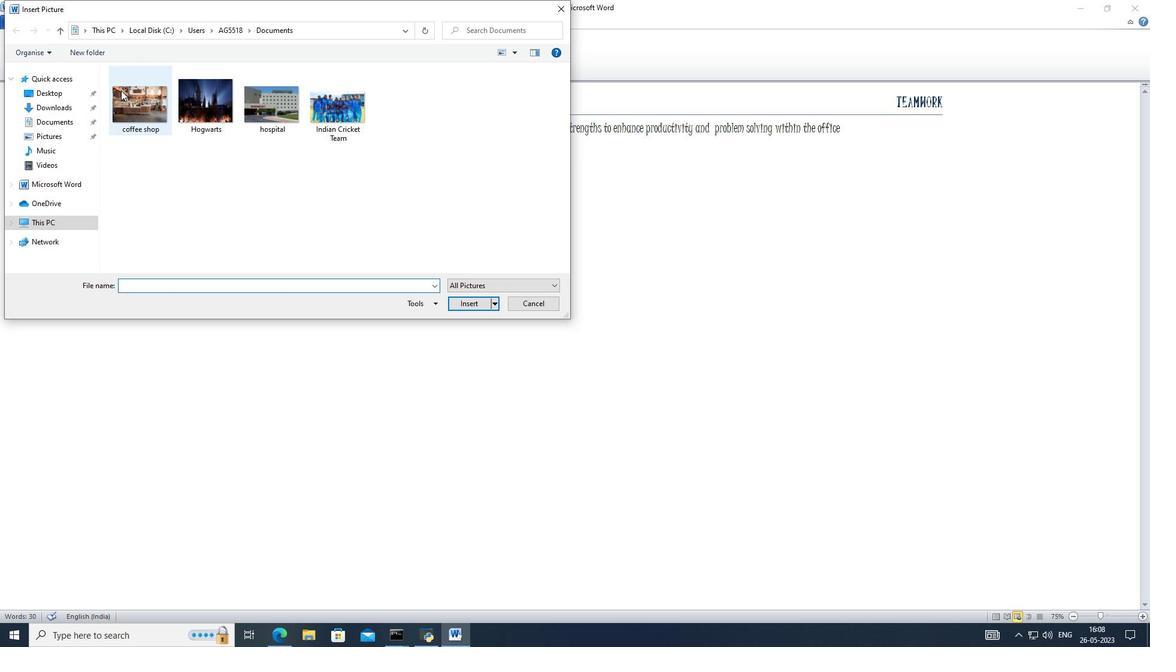 
Action: Mouse pressed left at (122, 95)
Screenshot: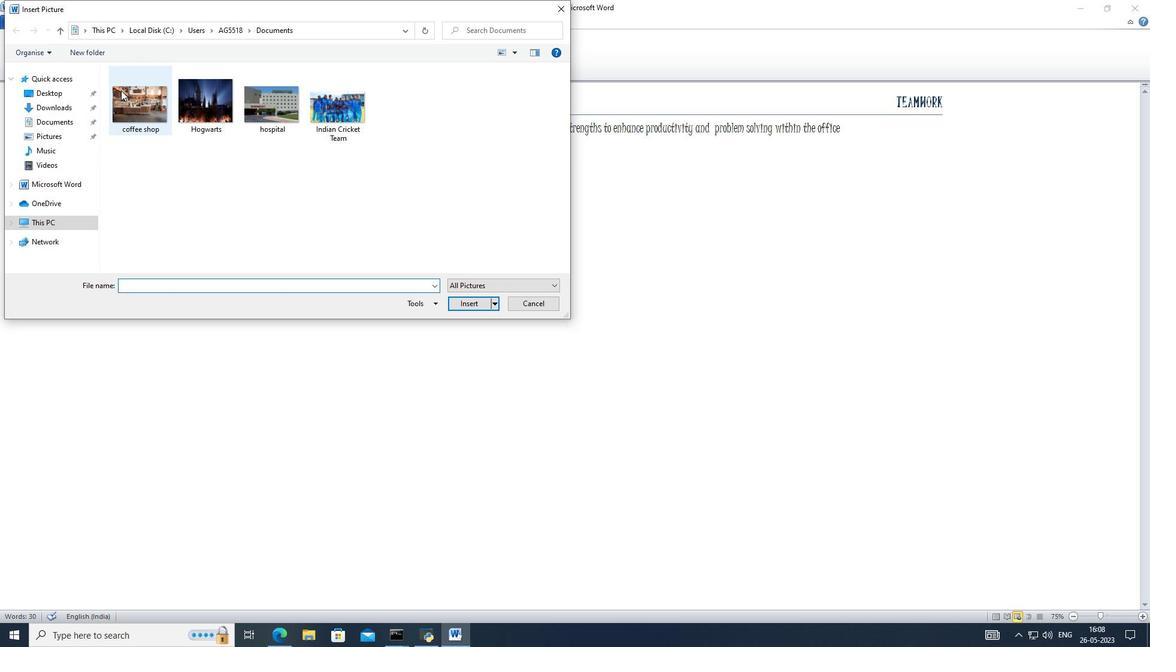 
Action: Mouse moved to (454, 305)
Screenshot: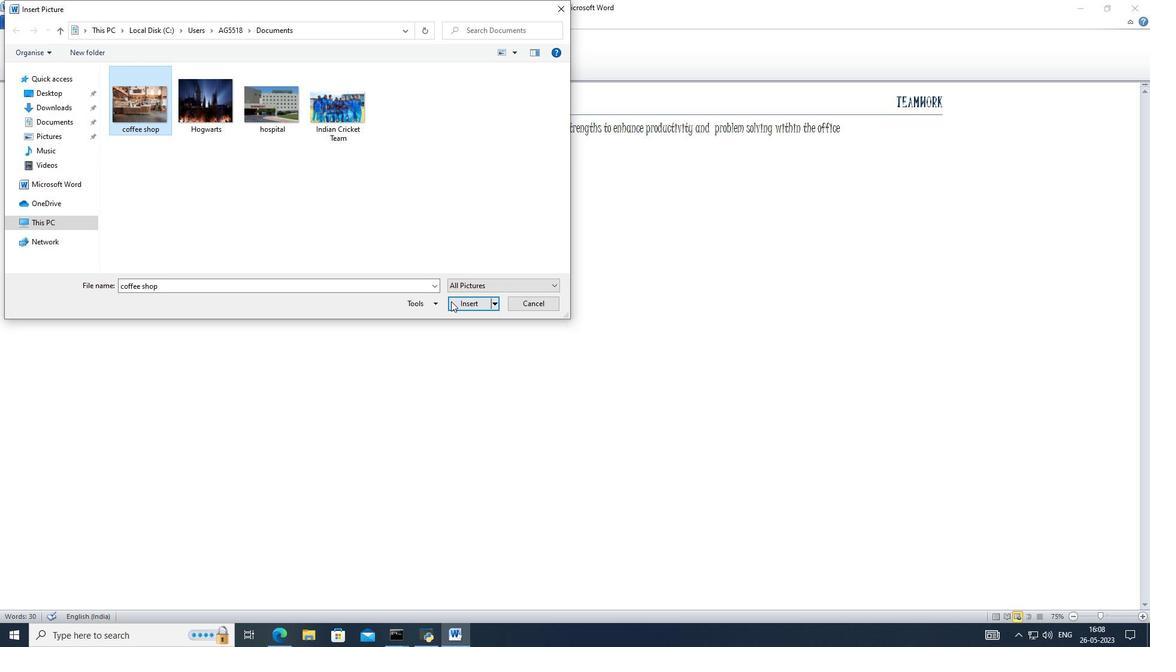 
Action: Mouse pressed left at (454, 305)
Screenshot: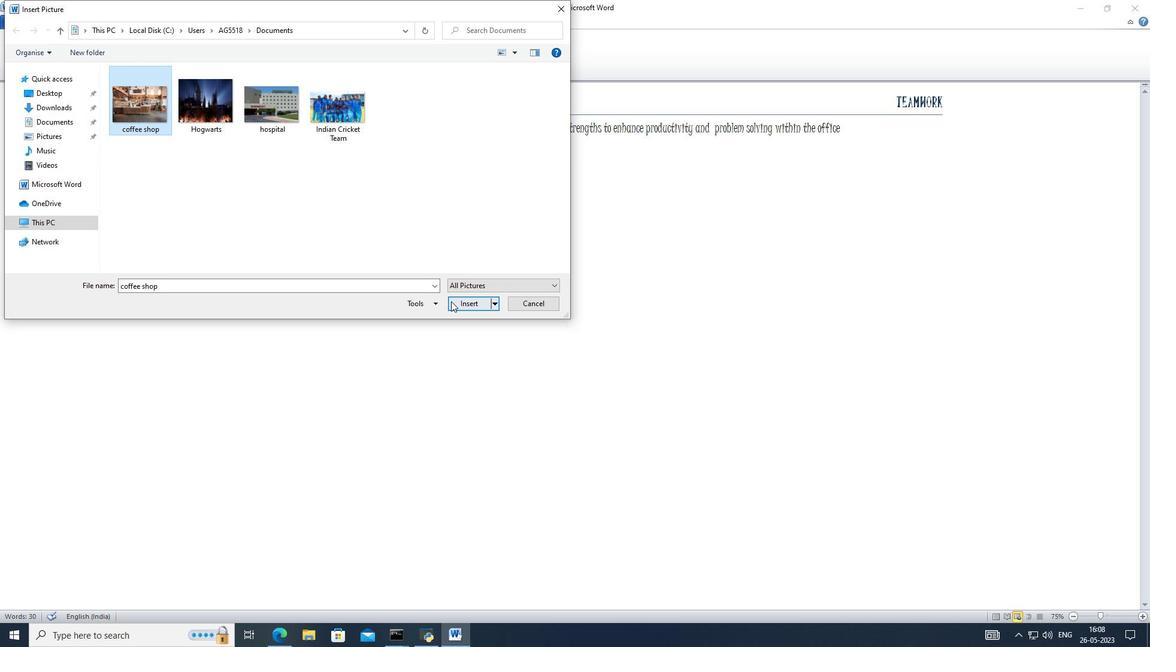 
Action: Mouse moved to (194, 207)
Screenshot: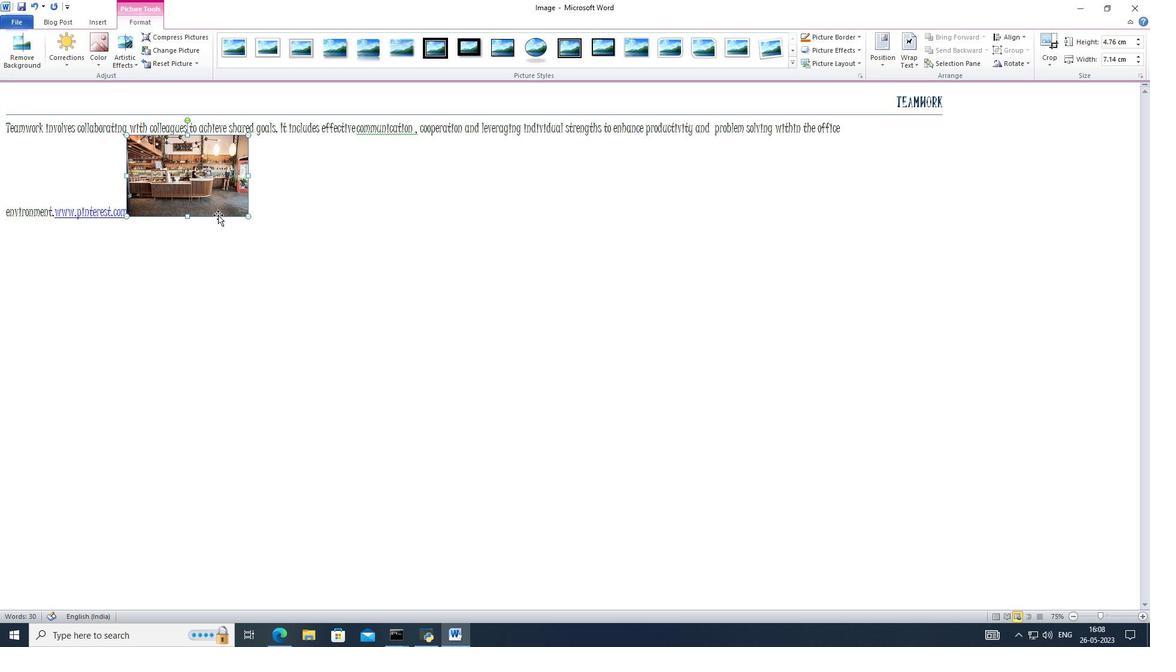 
Action: Mouse pressed left at (194, 207)
Screenshot: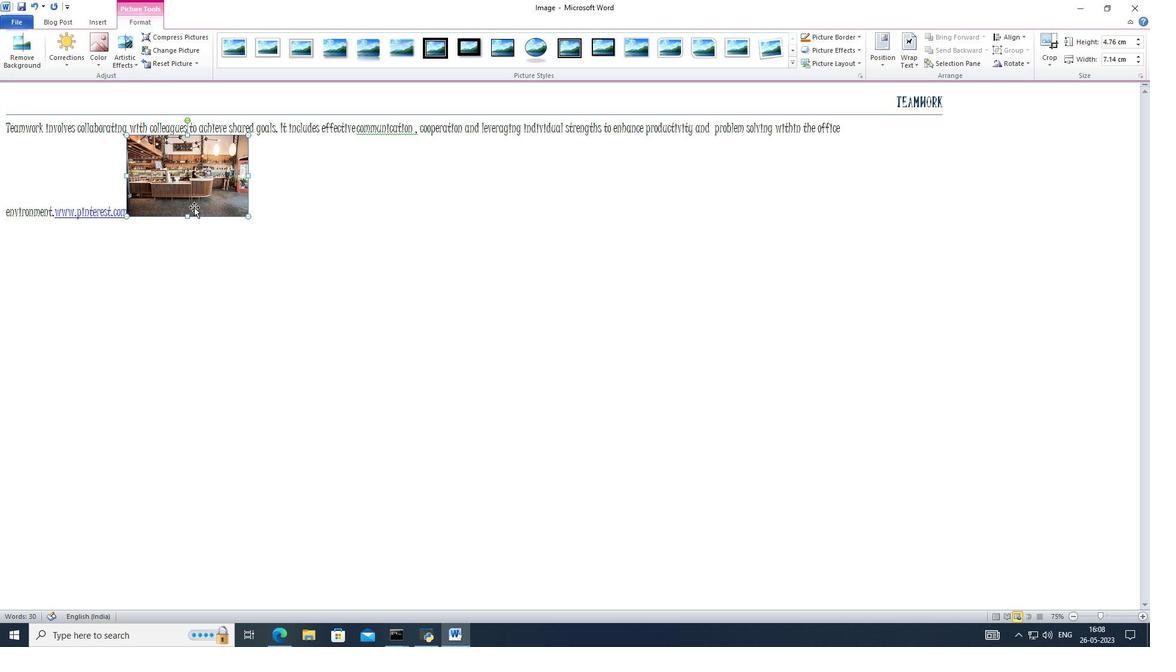 
Action: Mouse moved to (193, 257)
Screenshot: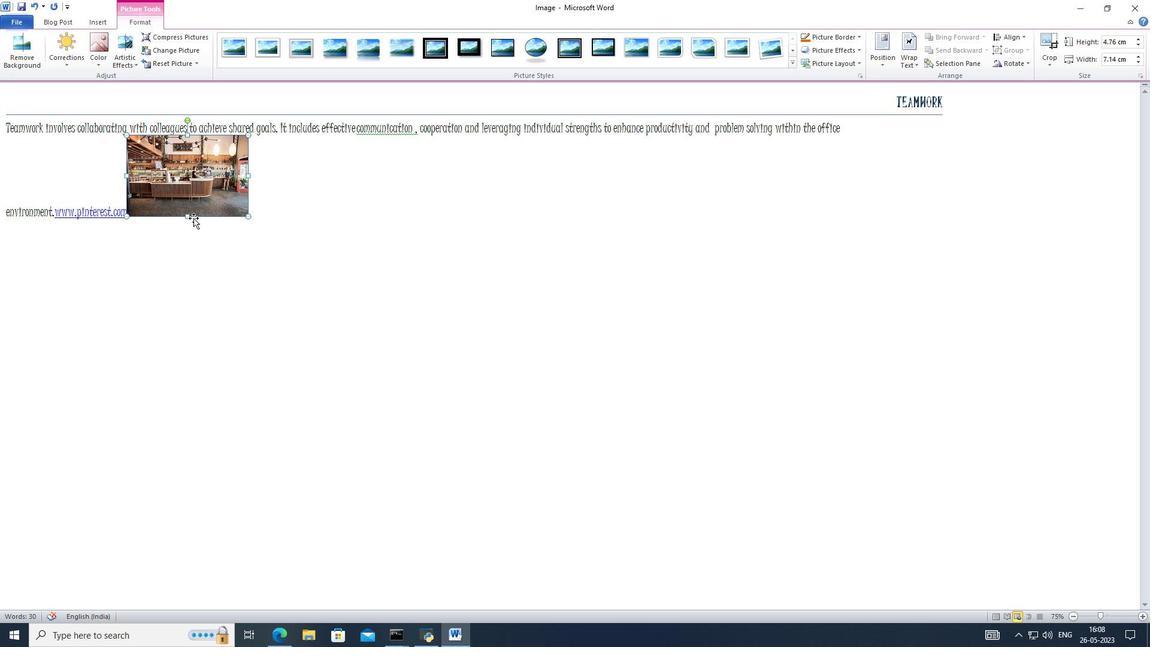 
Action: Mouse pressed left at (193, 257)
Screenshot: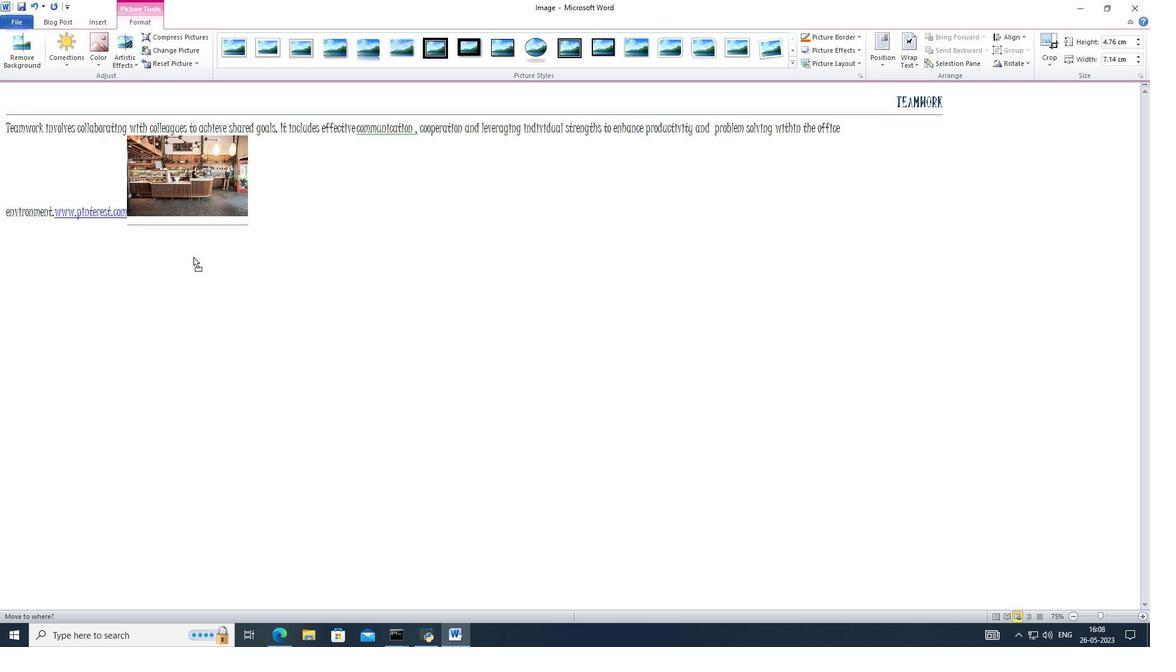 
Action: Mouse moved to (175, 208)
Screenshot: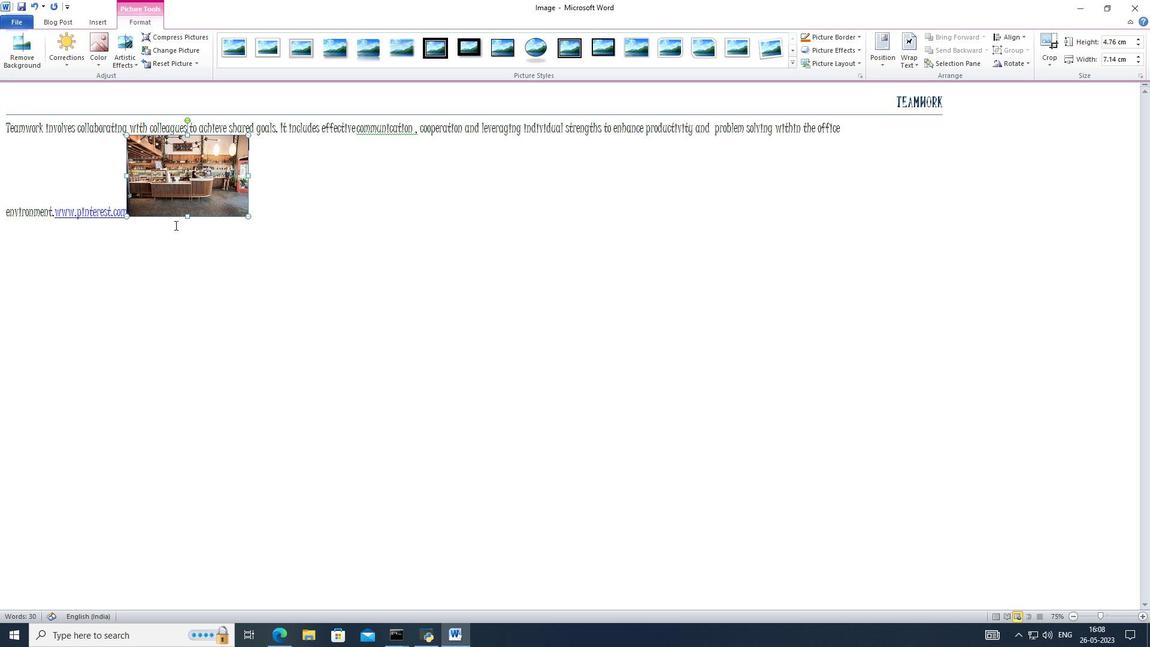 
Action: Mouse pressed left at (175, 208)
Screenshot: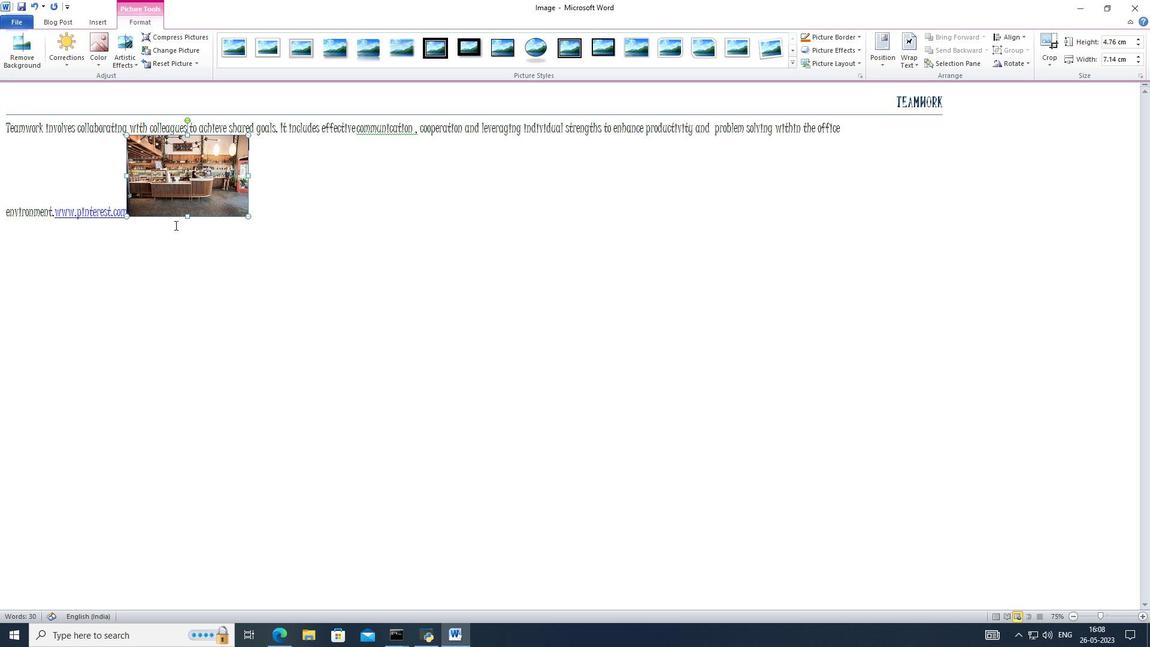 
Action: Mouse moved to (116, 189)
Screenshot: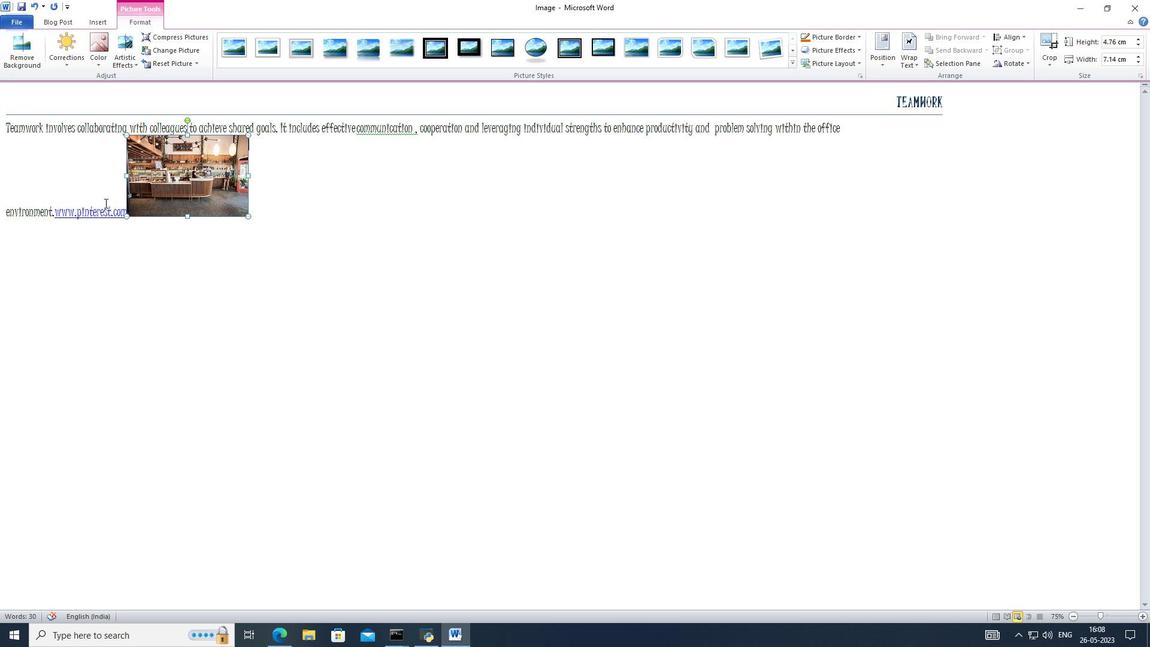 
Action: Key pressed ctrl+Z
Screenshot: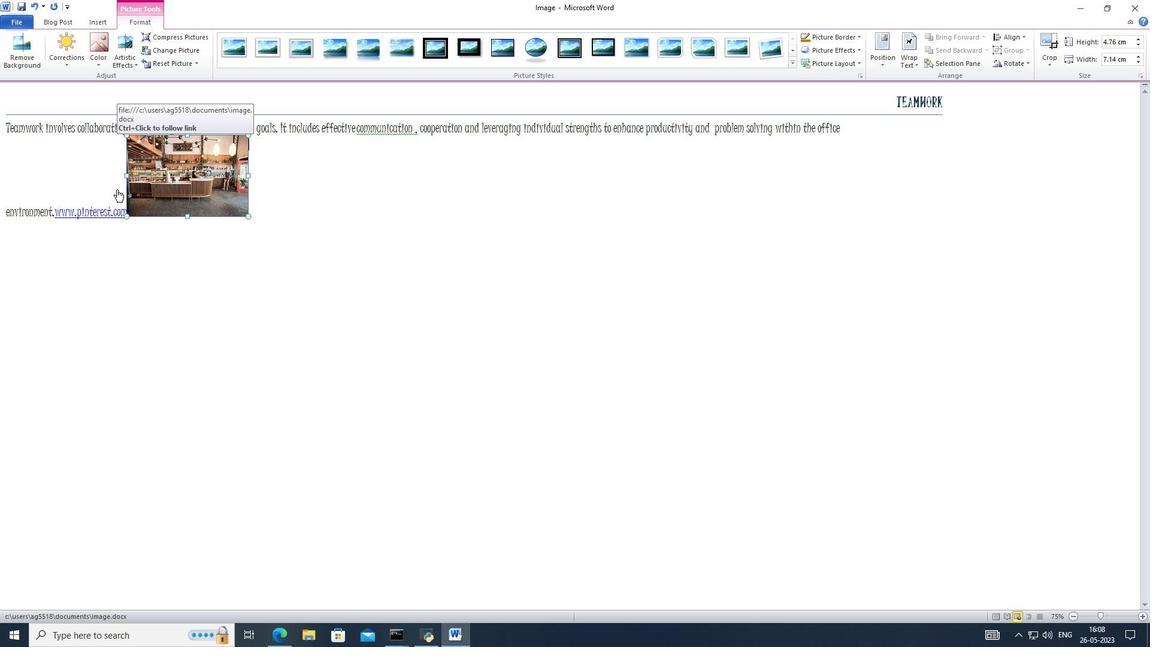 
Action: Mouse moved to (149, 149)
Screenshot: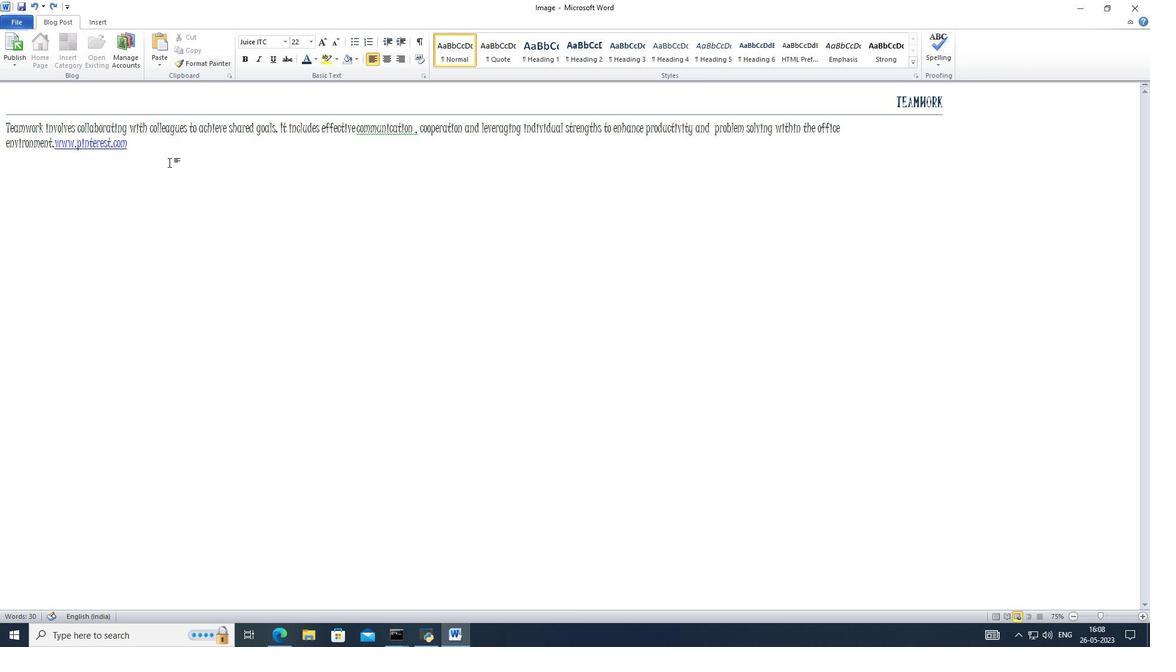 
Action: Mouse pressed left at (149, 149)
Screenshot: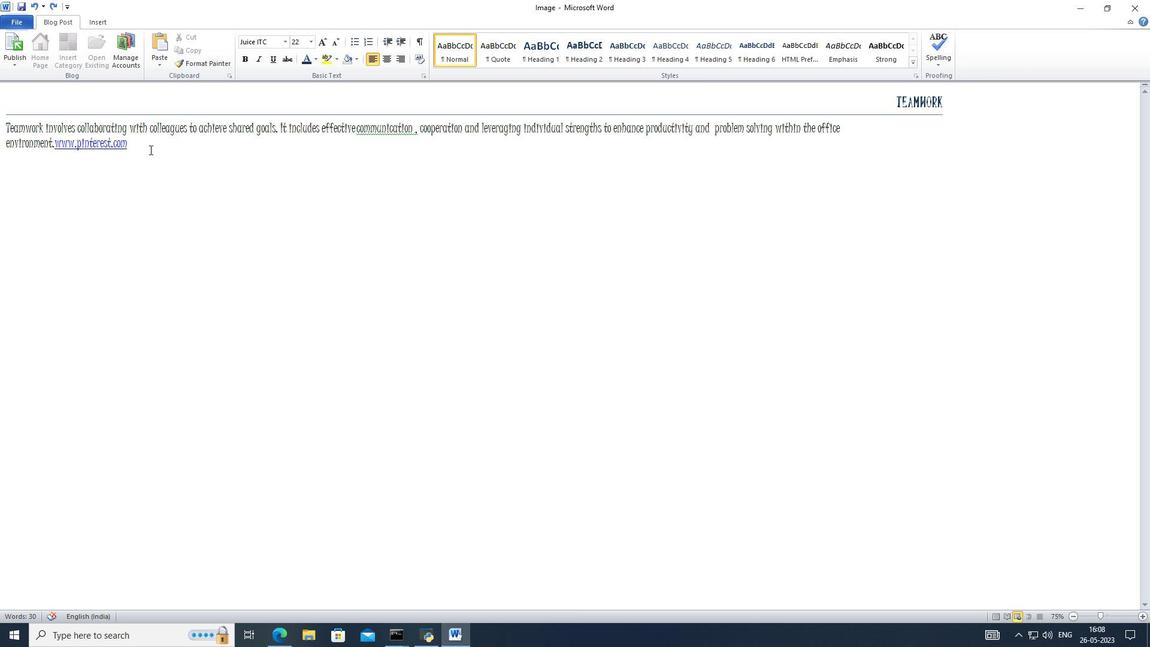 
Action: Key pressed <Key.space><Key.space><Key.space><Key.space><Key.space><Key.space><Key.space><Key.enter>
Screenshot: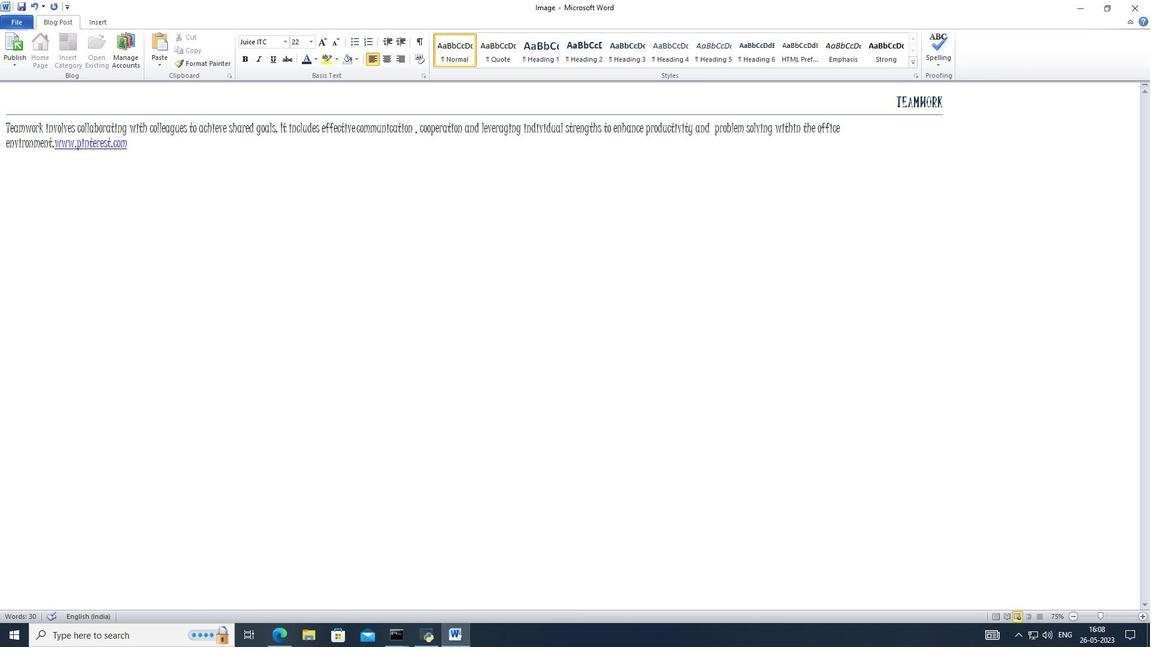 
Action: Mouse moved to (80, 17)
Screenshot: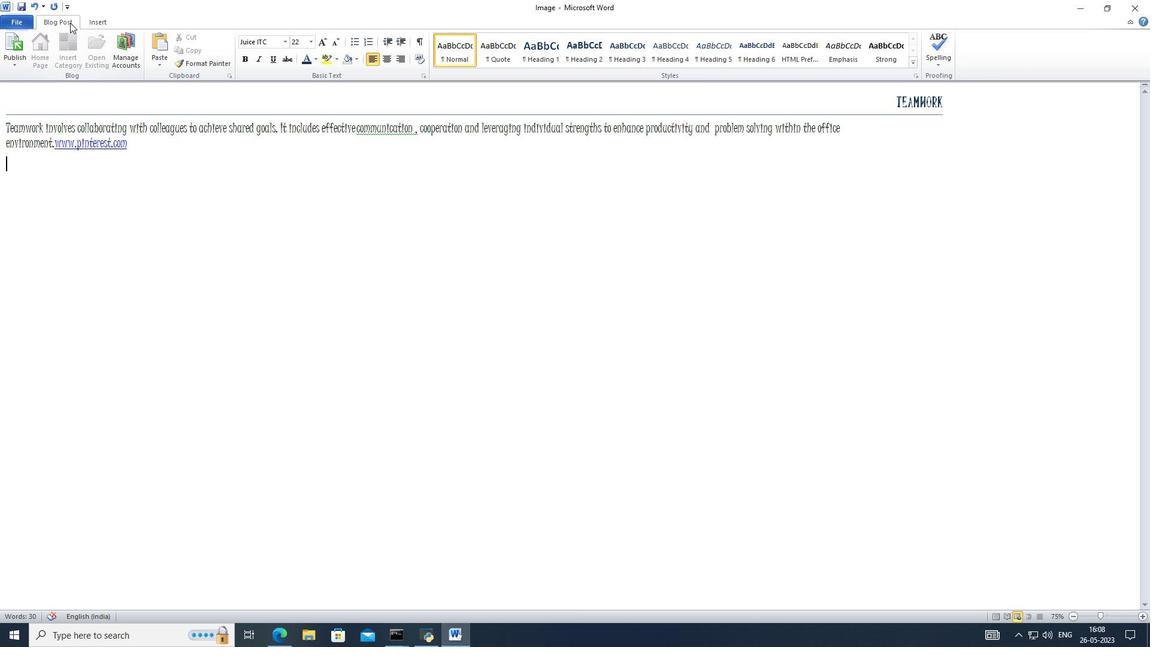 
Action: Mouse pressed left at (80, 17)
Screenshot: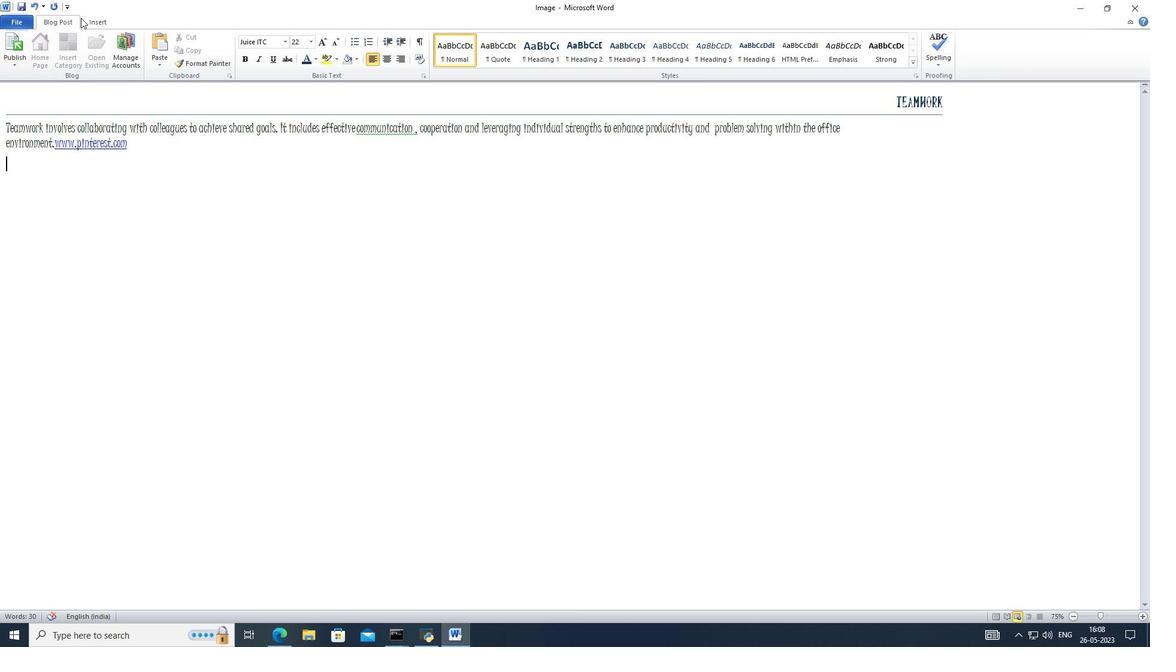
Action: Mouse moved to (40, 44)
Screenshot: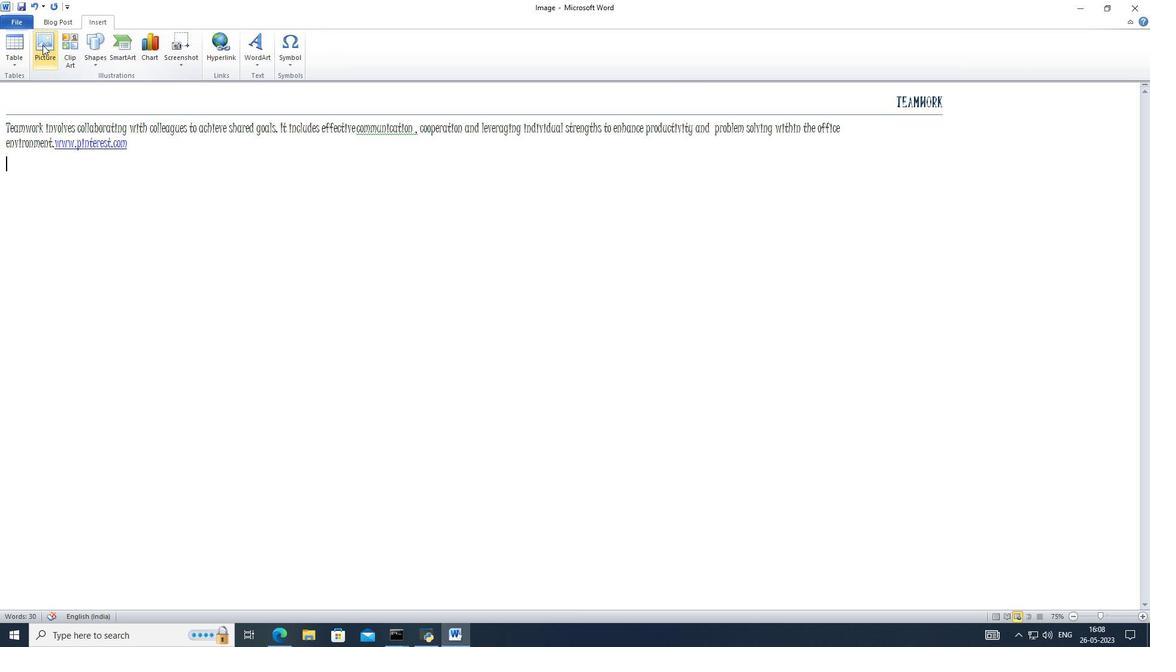 
Action: Mouse pressed left at (40, 44)
Screenshot: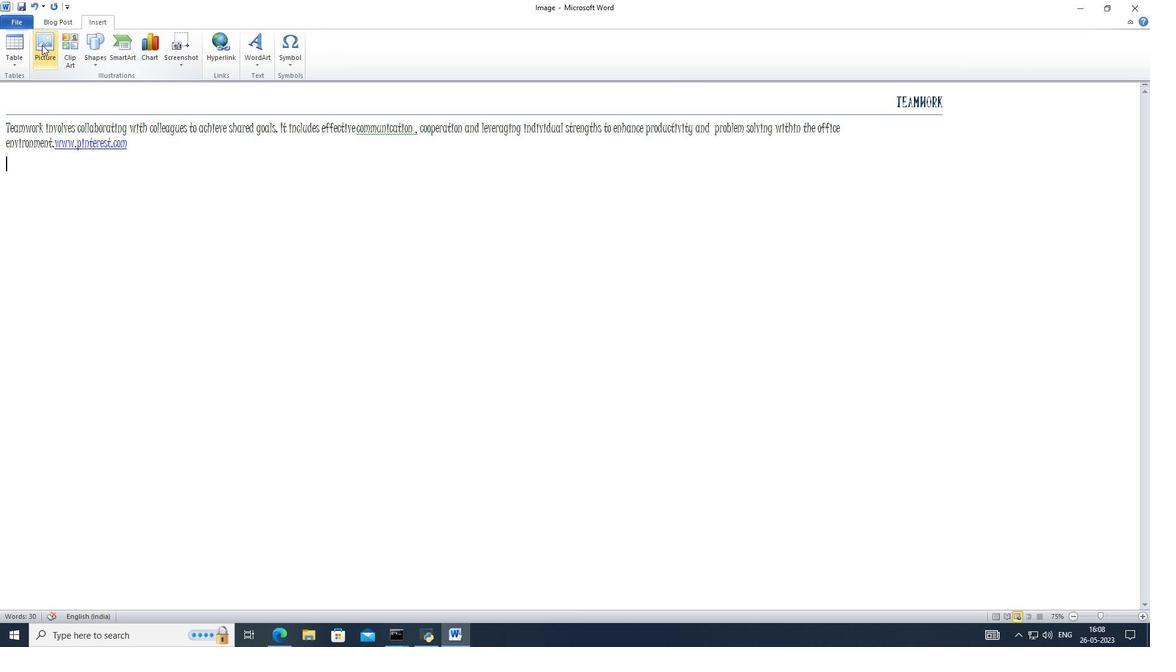 
Action: Mouse moved to (127, 97)
Screenshot: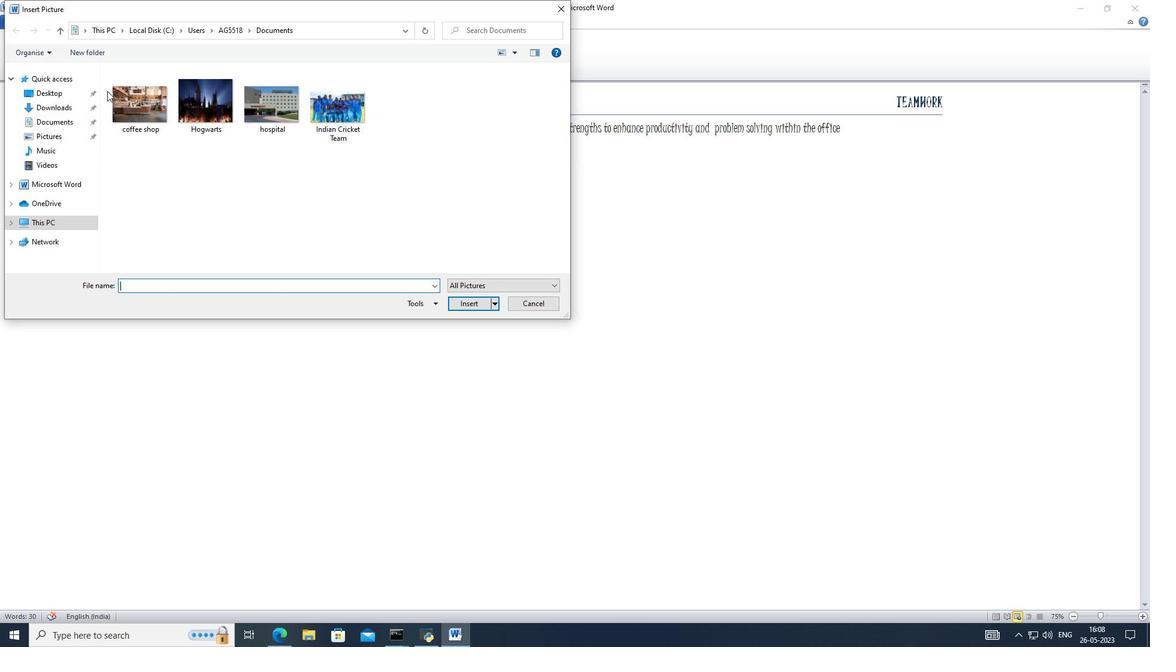 
Action: Mouse pressed left at (127, 97)
Screenshot: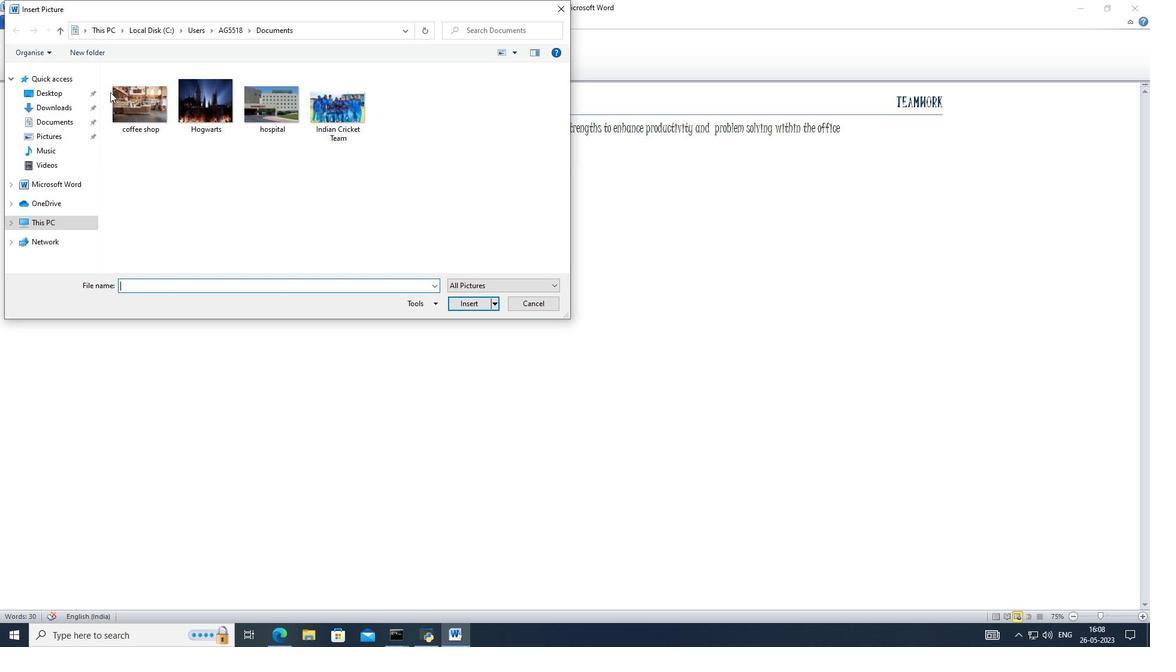 
Action: Mouse moved to (456, 293)
Screenshot: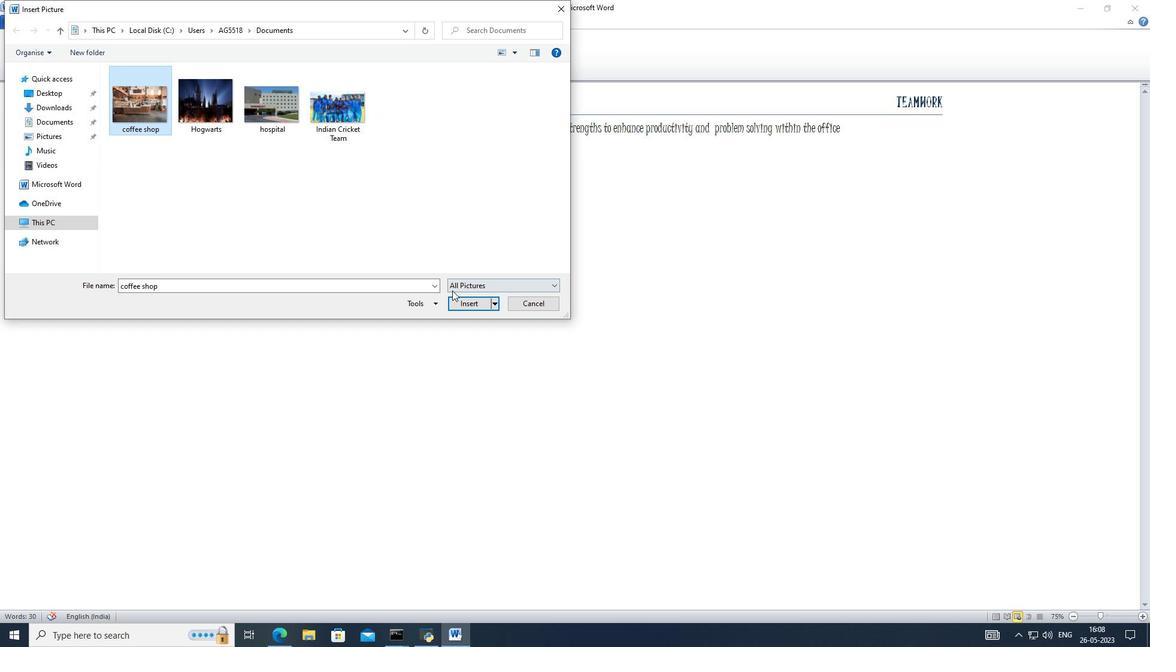 
Action: Mouse pressed left at (456, 293)
Screenshot: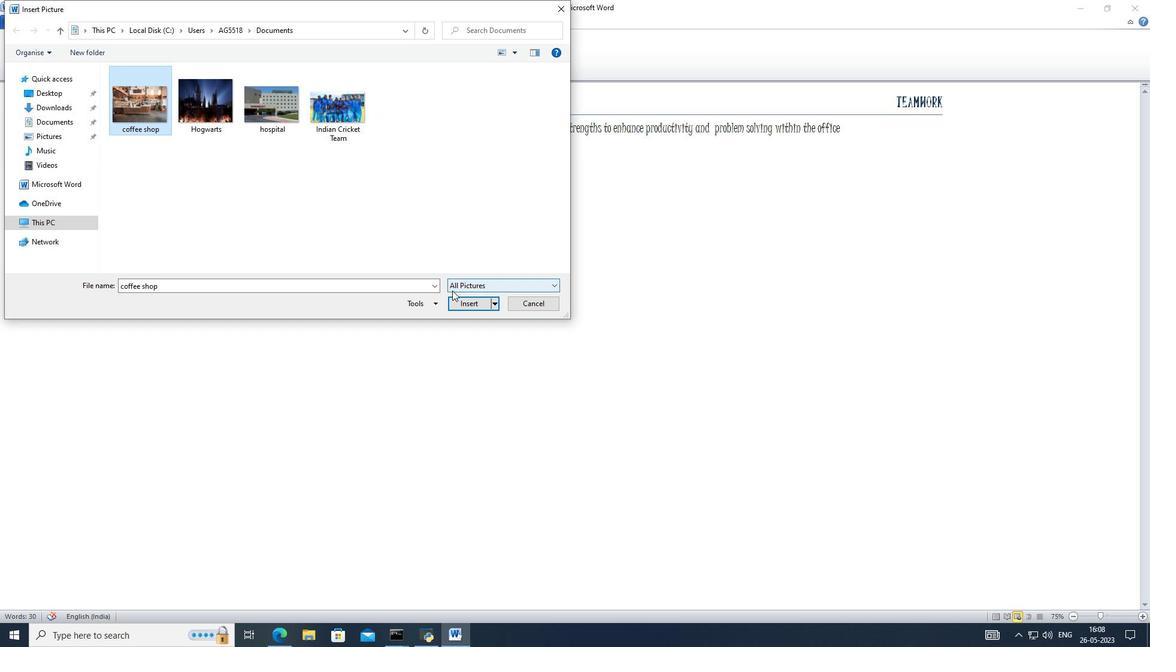 
Action: Mouse moved to (451, 306)
Screenshot: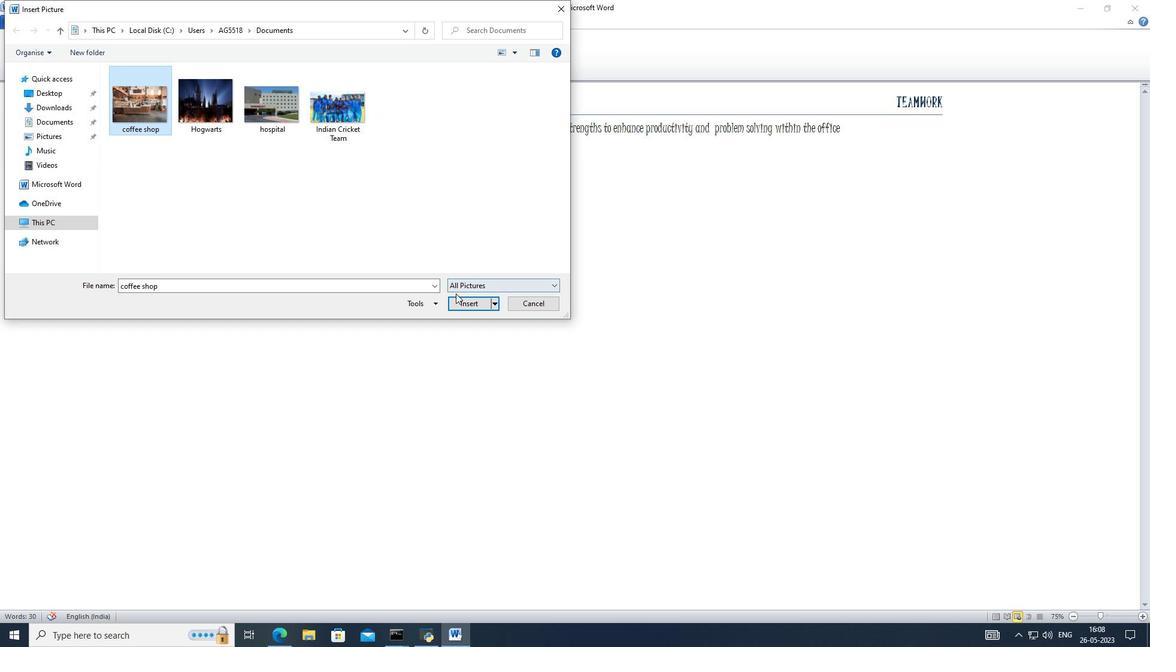 
Action: Mouse pressed left at (451, 306)
Screenshot: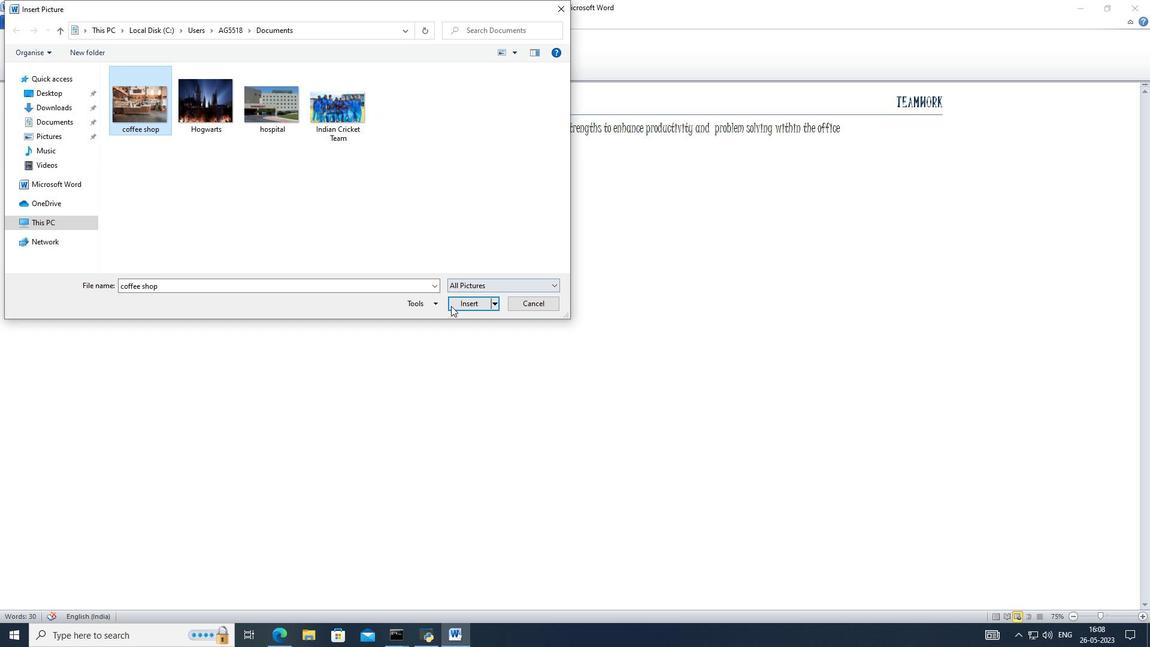 
Action: Mouse moved to (1141, 46)
Screenshot: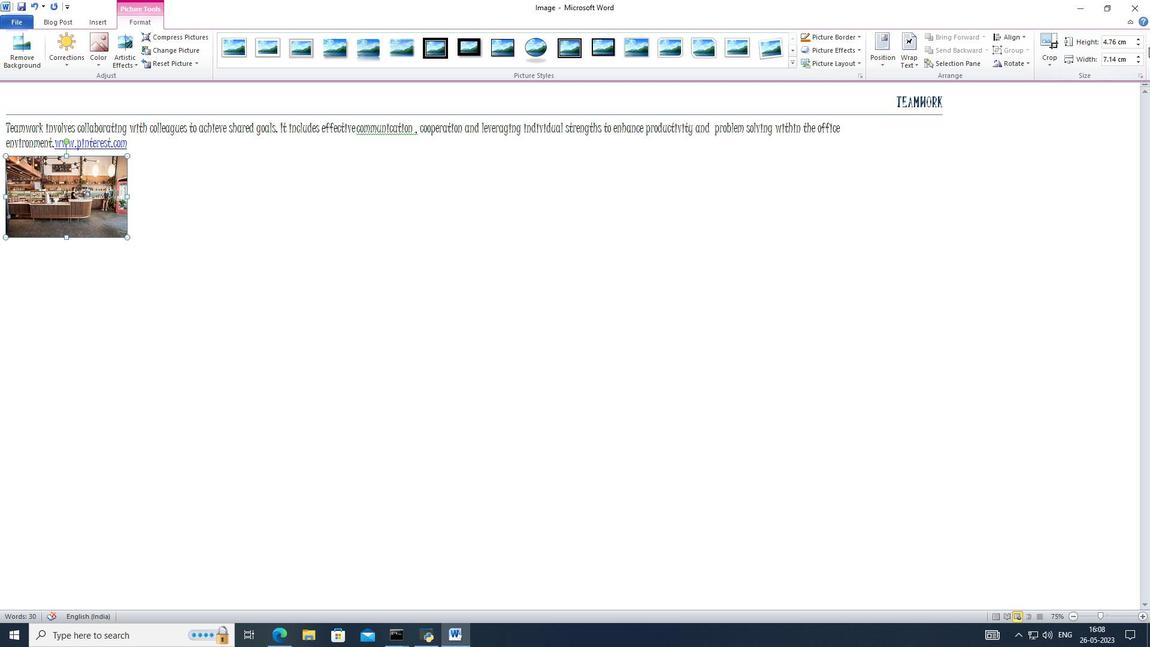 
Action: Mouse pressed left at (1141, 46)
Screenshot: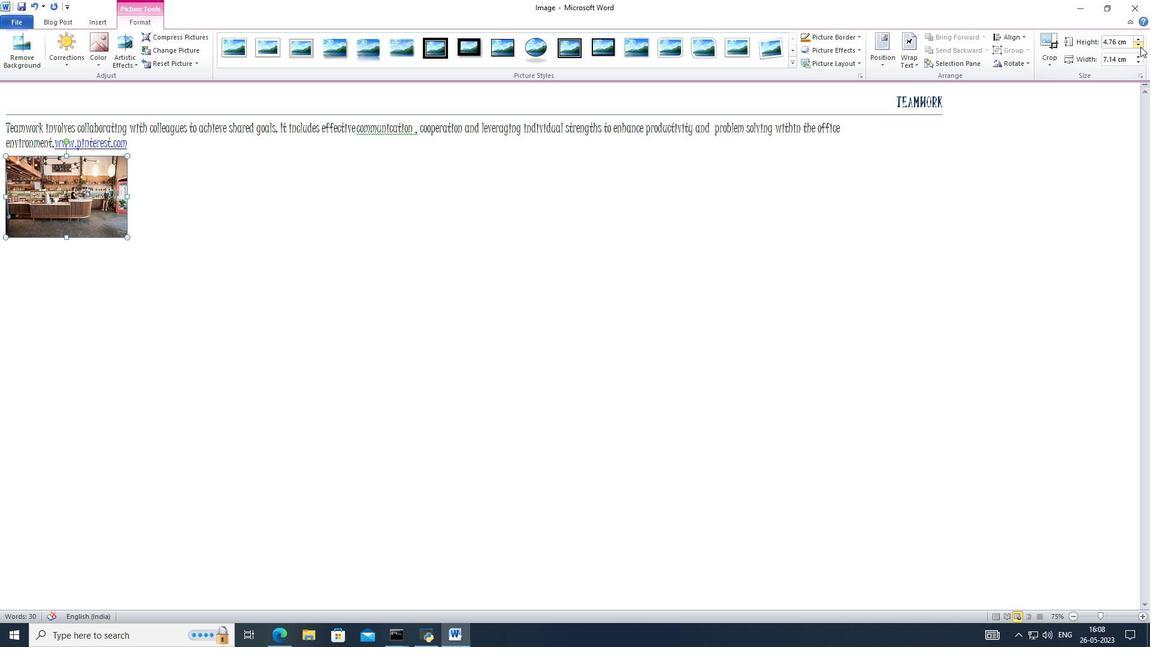 
Action: Mouse pressed left at (1141, 46)
Screenshot: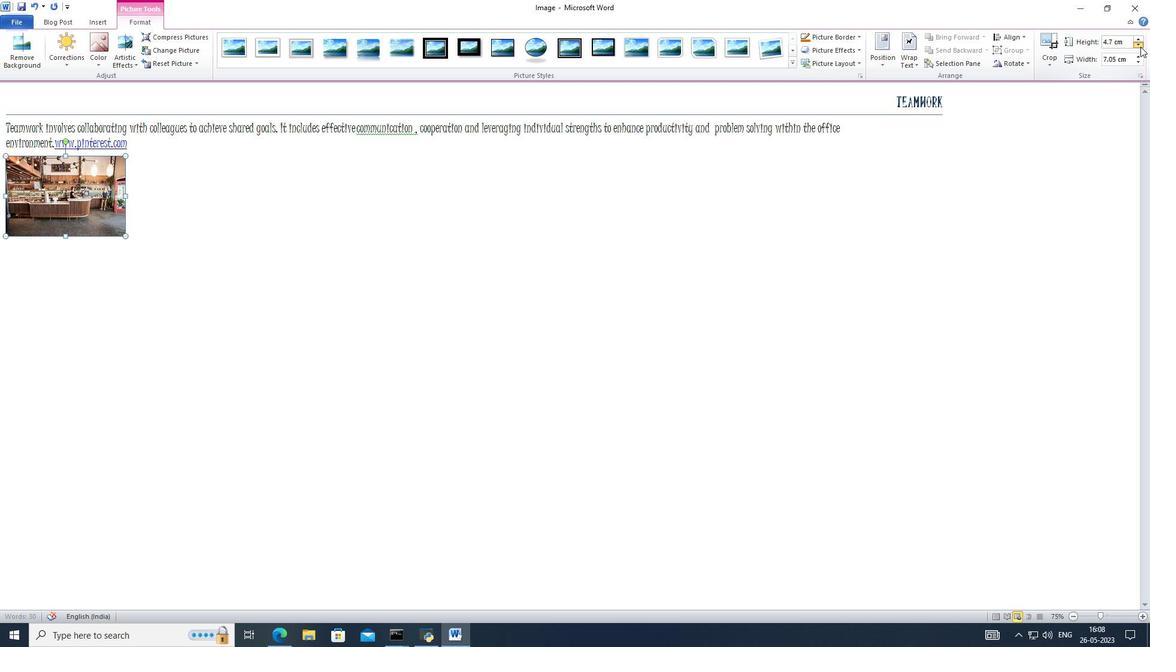 
Action: Mouse pressed left at (1141, 46)
Screenshot: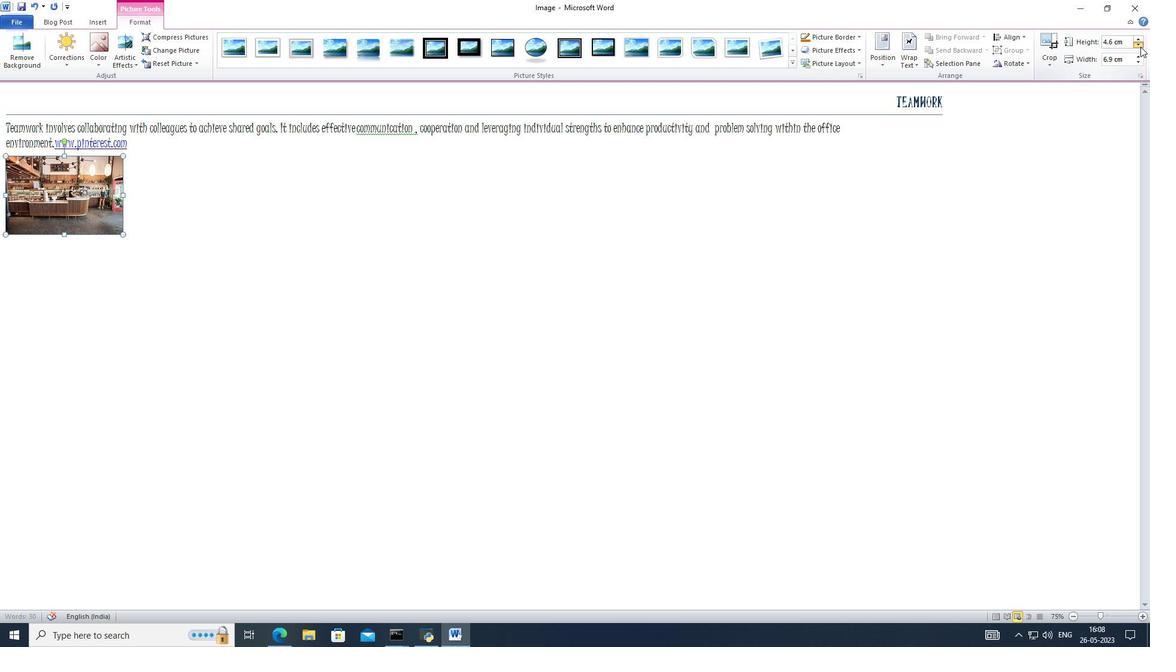 
Action: Mouse pressed left at (1141, 46)
Screenshot: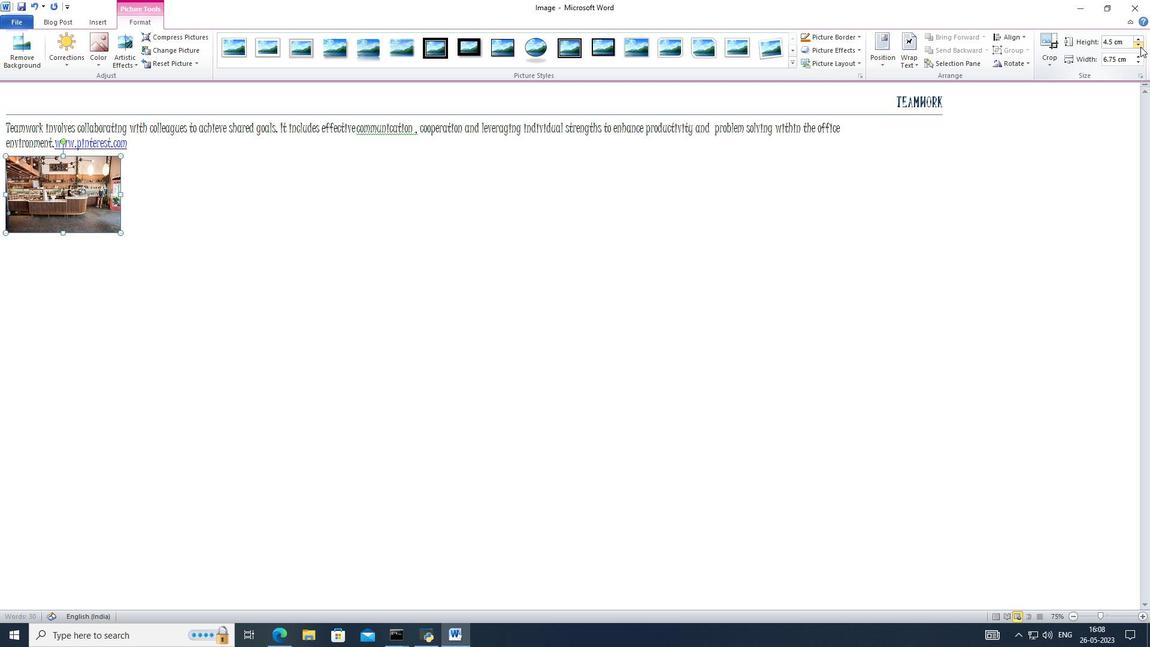 
Action: Mouse pressed left at (1141, 46)
Screenshot: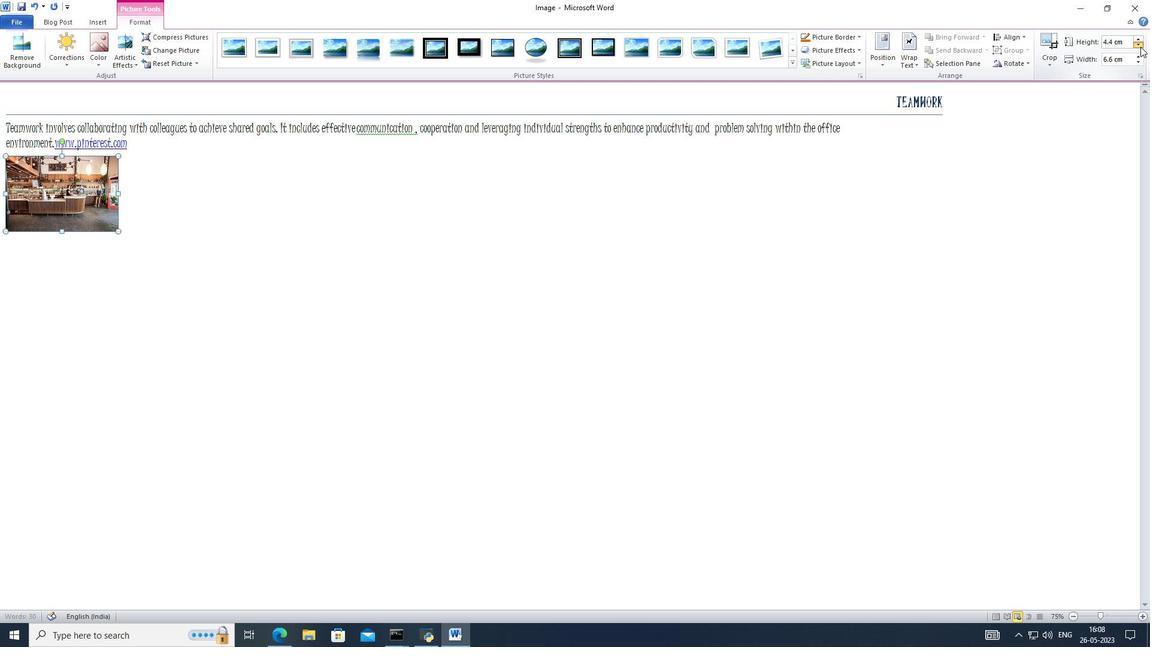 
Action: Mouse pressed left at (1141, 46)
Screenshot: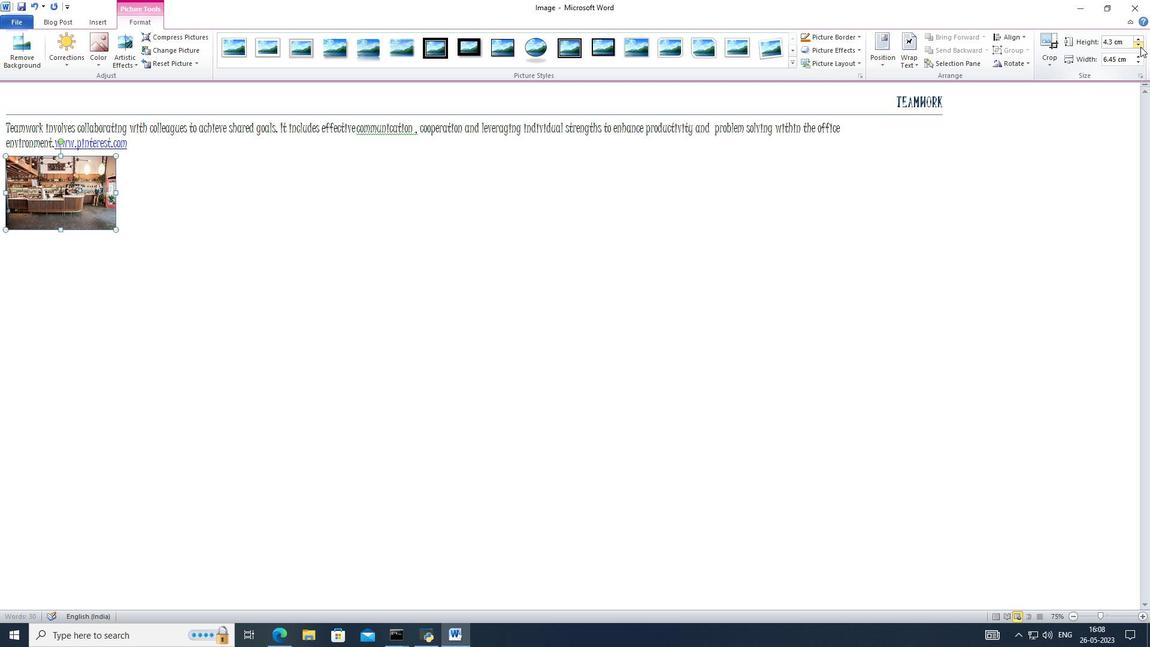 
Action: Mouse pressed left at (1141, 46)
Screenshot: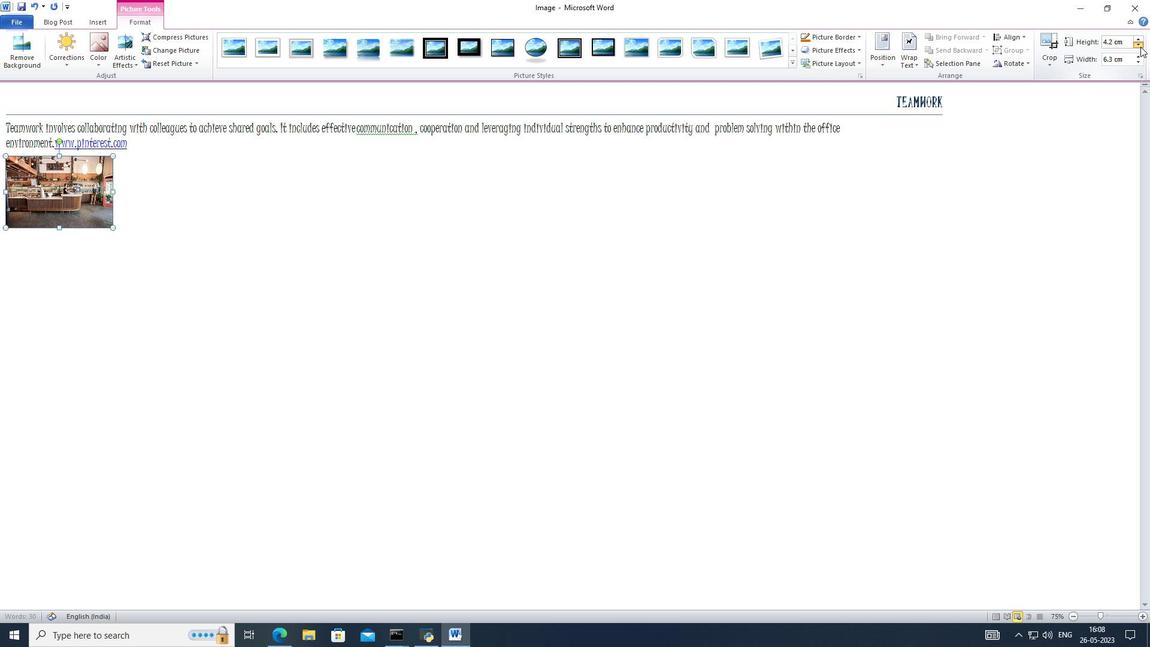 
Action: Mouse pressed left at (1141, 46)
Screenshot: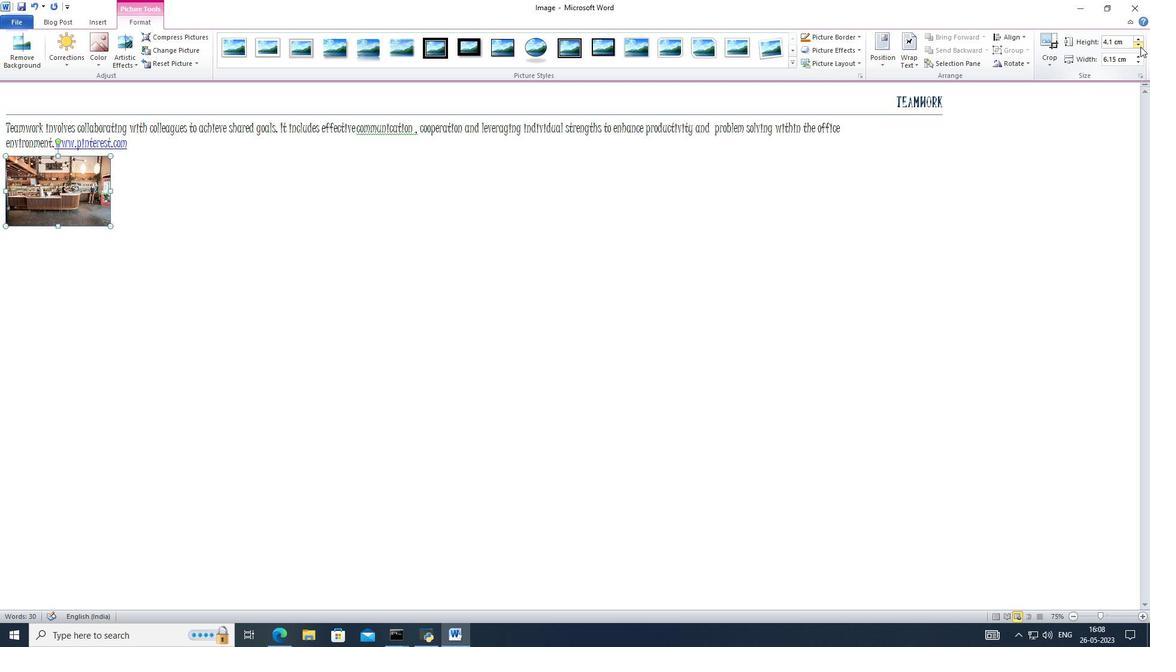 
Action: Mouse moved to (290, 243)
Screenshot: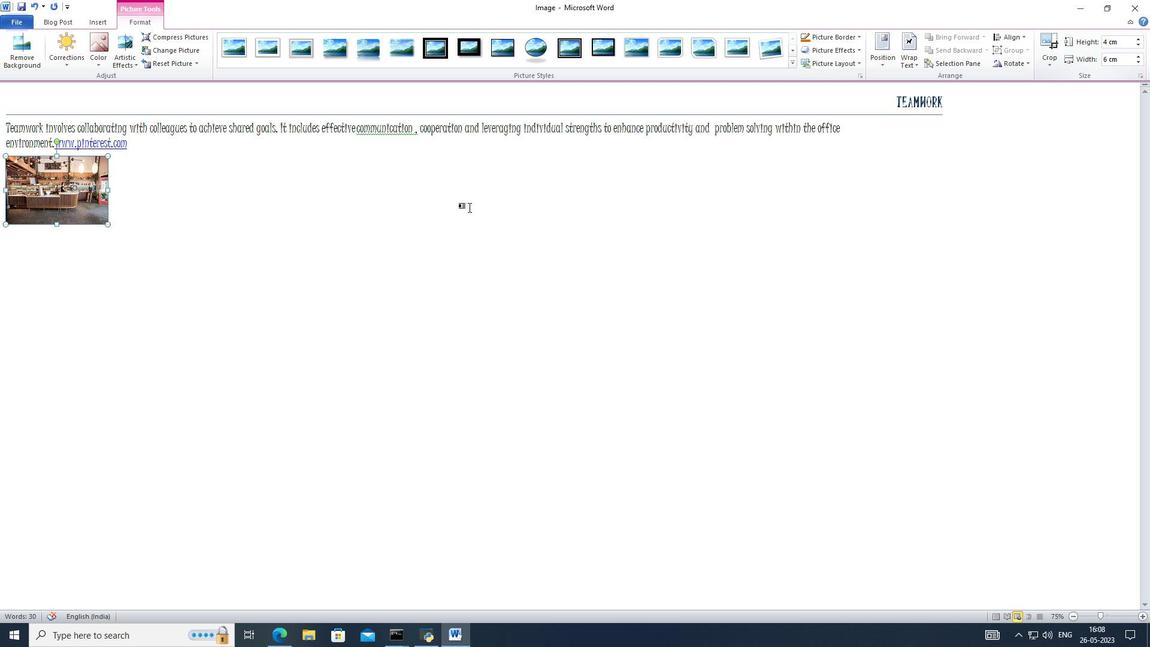 
Action: Mouse pressed left at (290, 243)
Screenshot: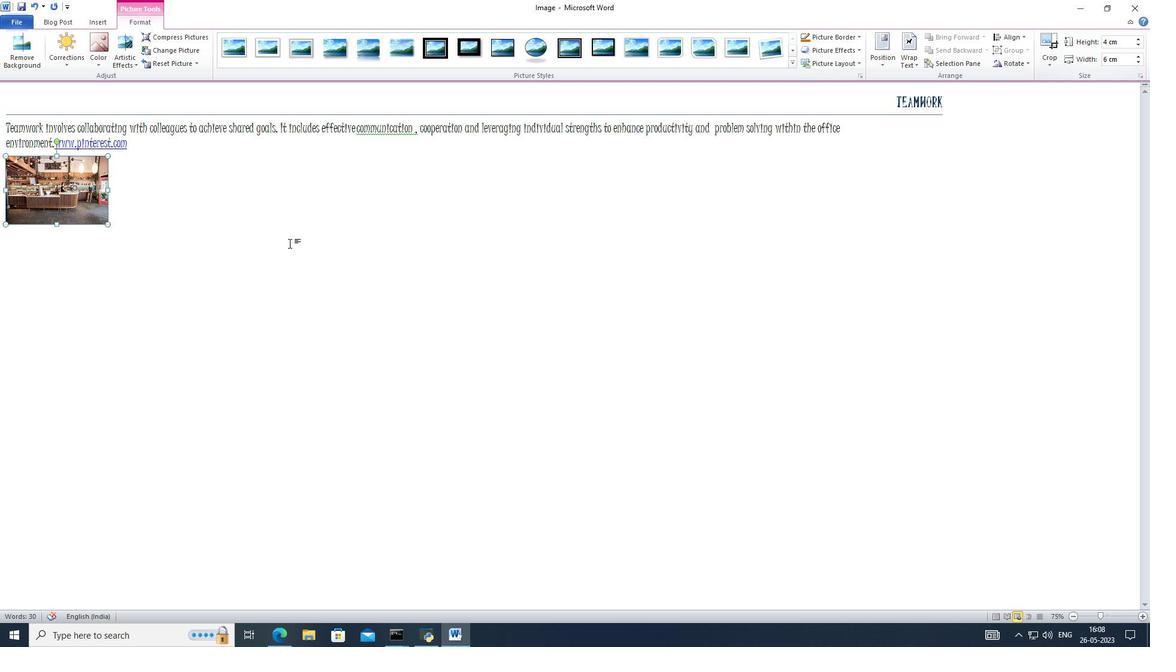 
Action: Mouse moved to (14, 16)
Screenshot: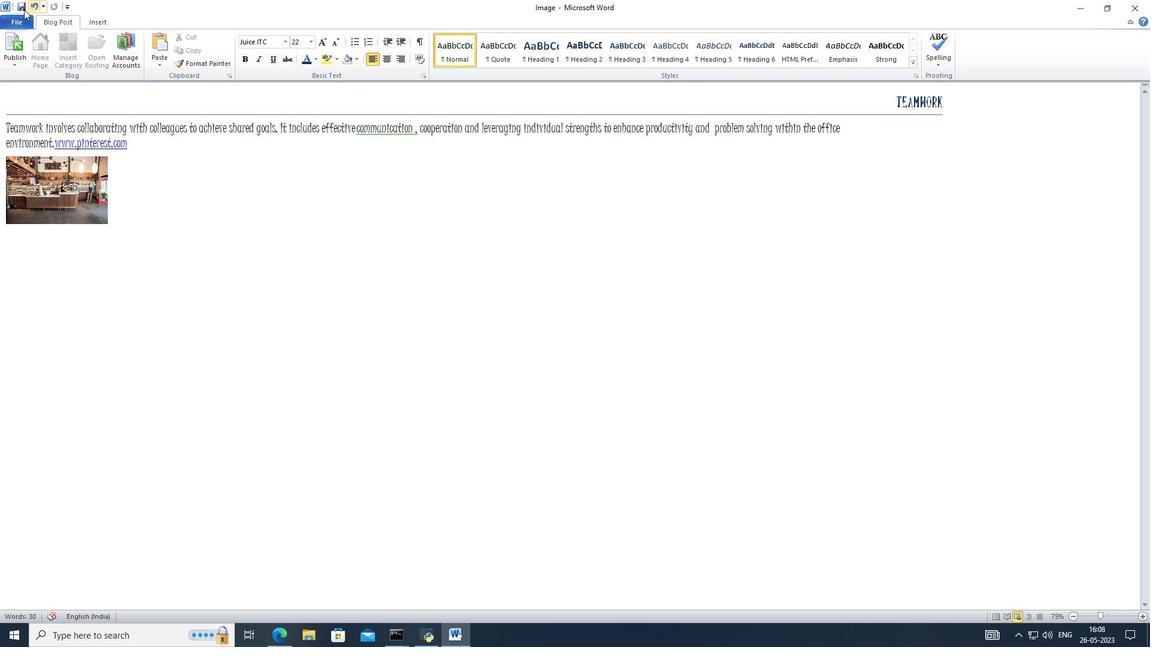 
Action: Mouse pressed left at (14, 16)
Screenshot: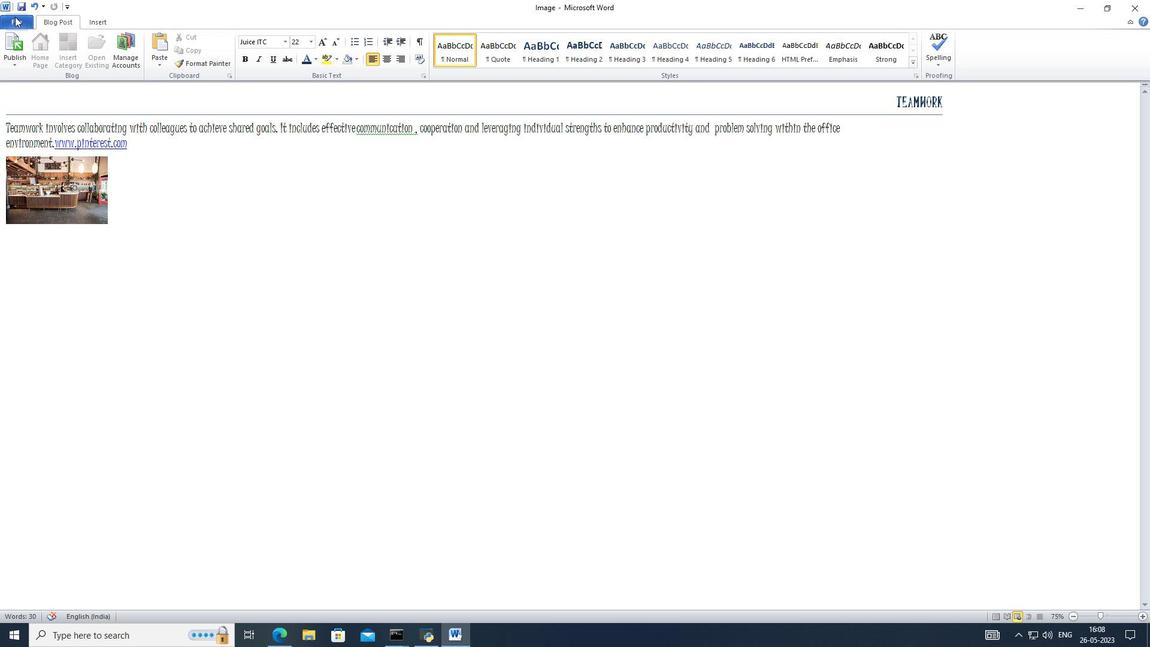 
Action: Mouse moved to (18, 43)
Screenshot: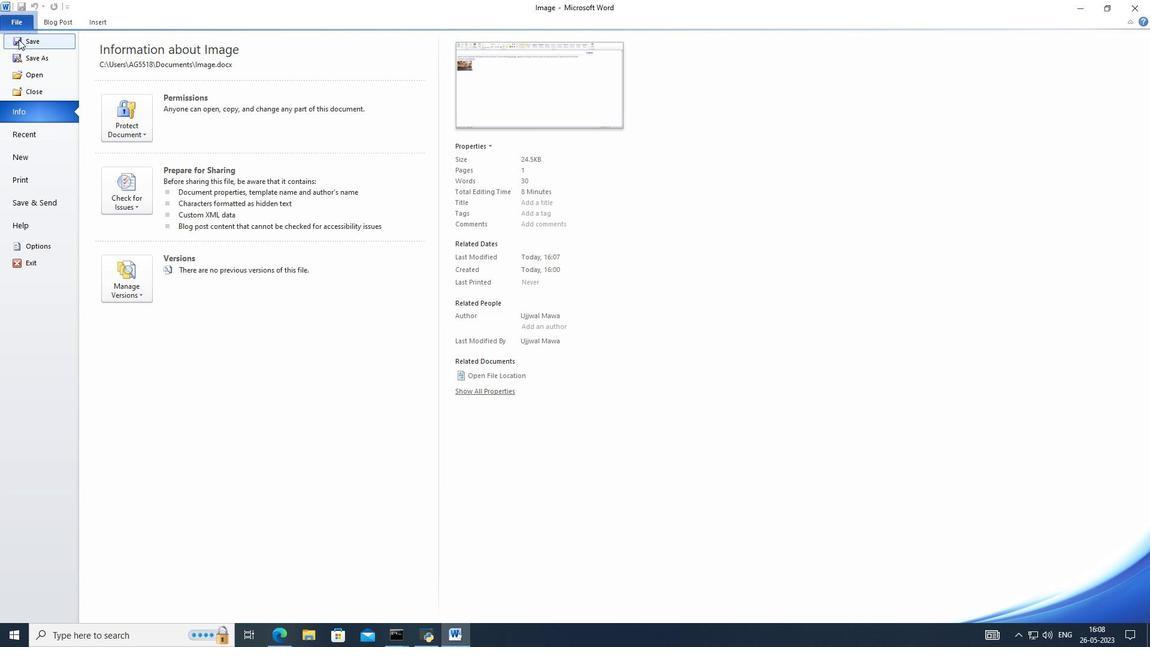 
Action: Mouse pressed left at (18, 43)
Screenshot: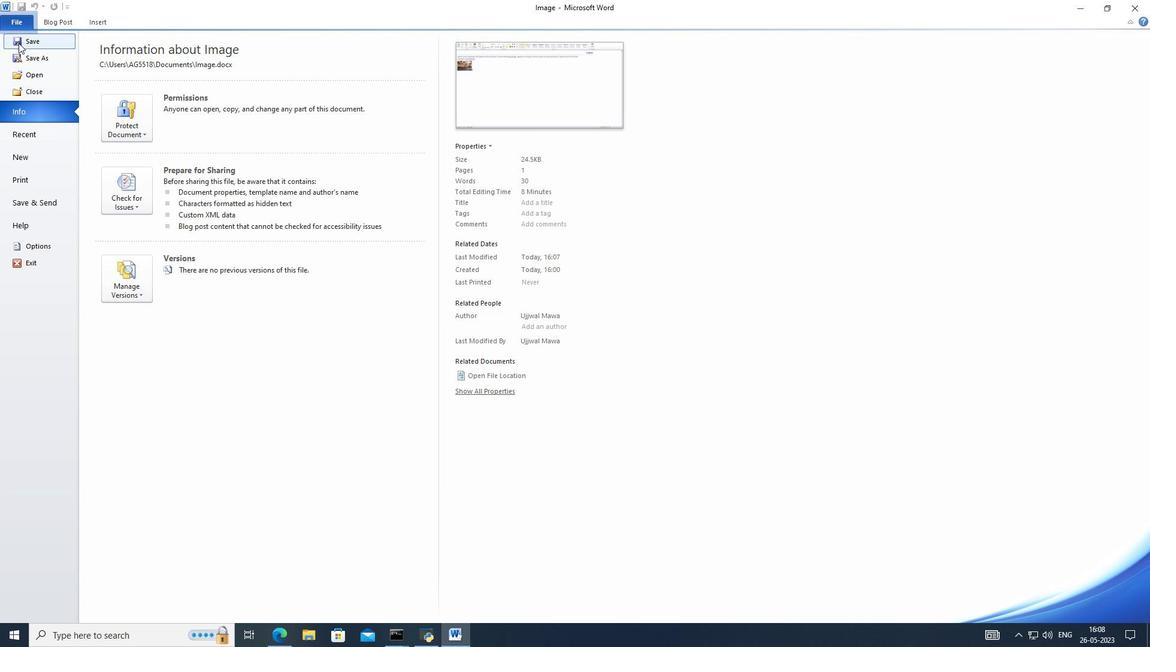 
Action: Mouse moved to (174, 172)
Screenshot: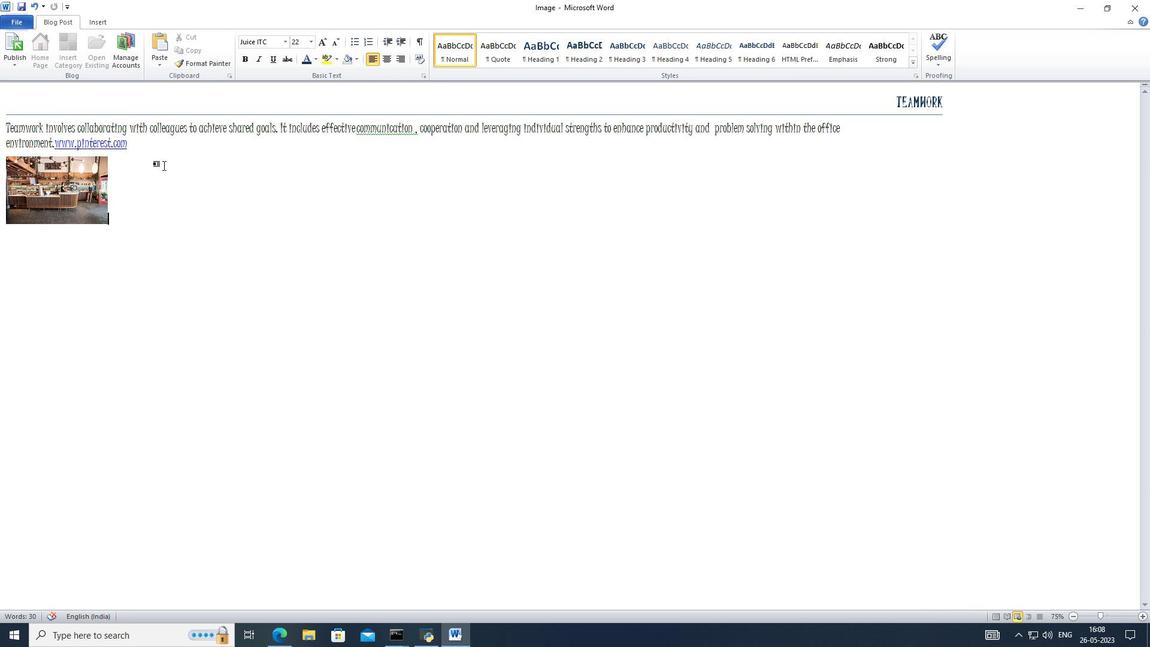 
